 Task: Find connections with filter location Cheshunt with filter topic #leanstartupswith filter profile language English with filter current company LifeCell International Pvt.Ltd with filter school International Management Institute - IMI with filter industry IT System Design Services with filter service category Computer Networking with filter keywords title Mover
Action: Mouse moved to (551, 72)
Screenshot: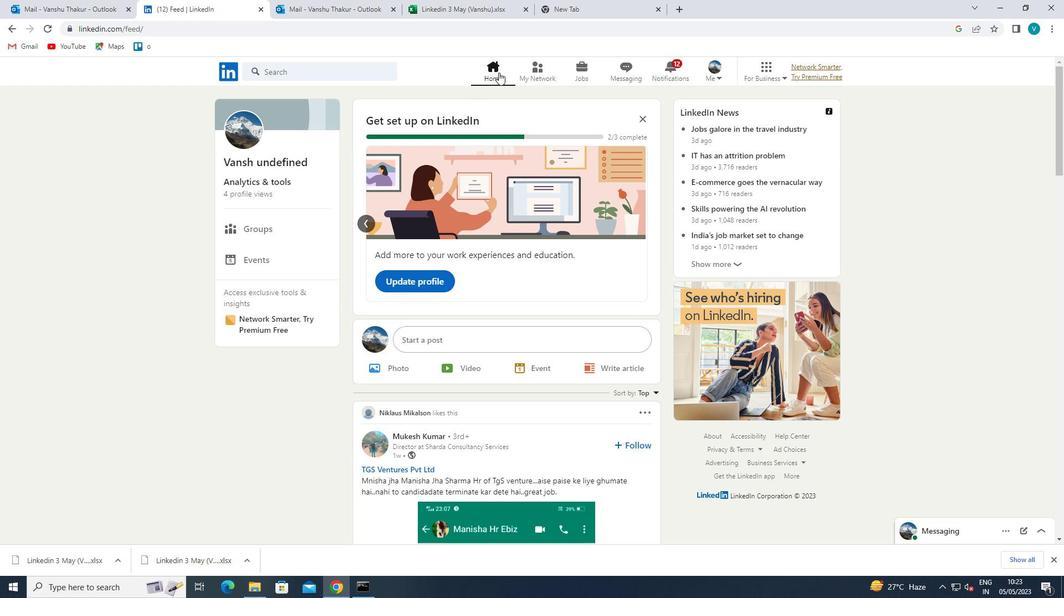 
Action: Mouse pressed left at (551, 72)
Screenshot: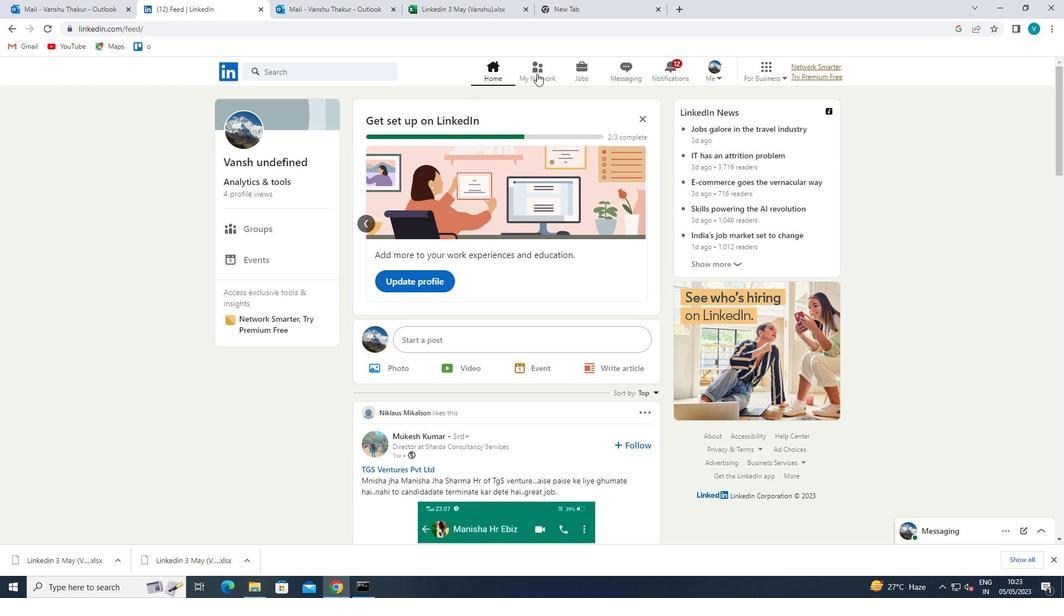 
Action: Mouse moved to (323, 131)
Screenshot: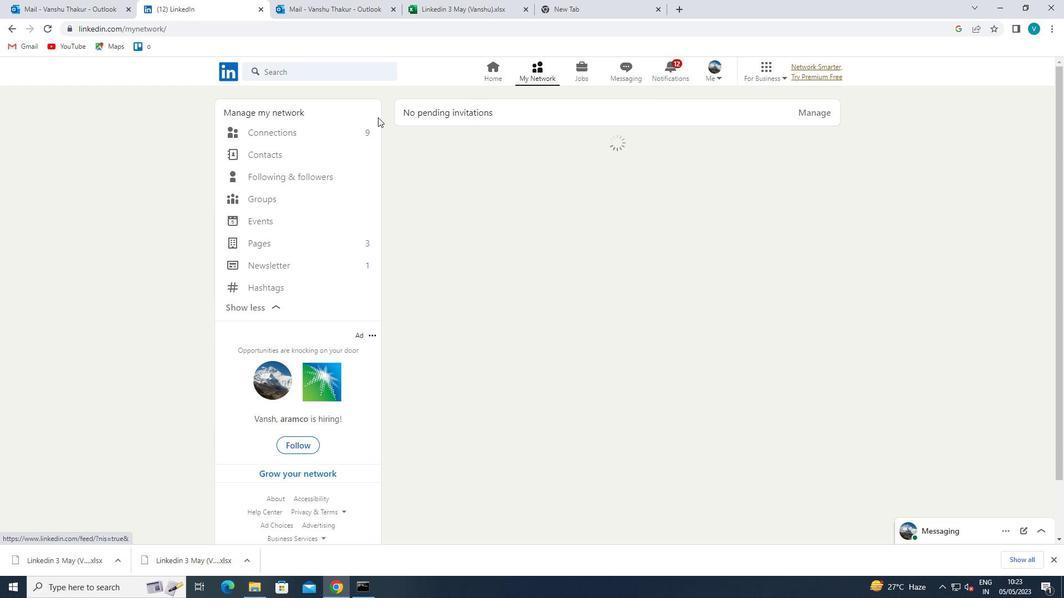 
Action: Mouse pressed left at (323, 131)
Screenshot: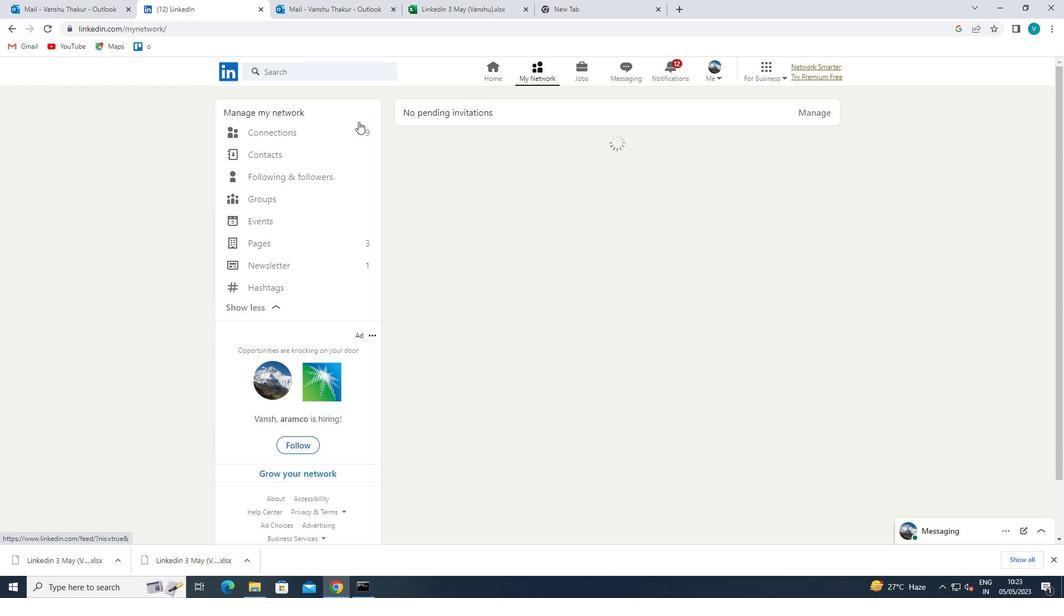 
Action: Mouse moved to (603, 134)
Screenshot: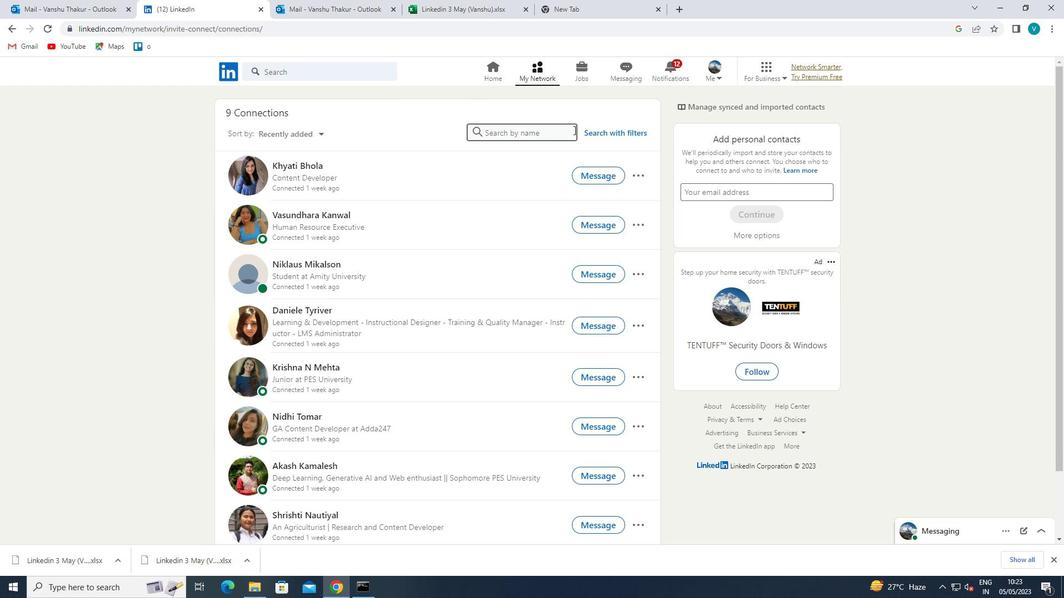 
Action: Mouse pressed left at (603, 134)
Screenshot: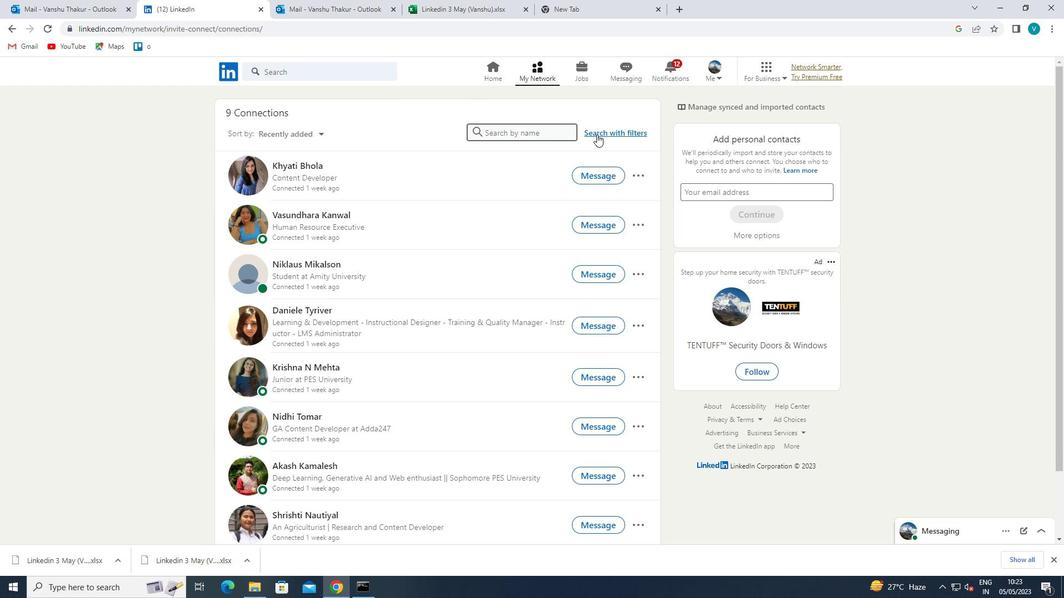 
Action: Mouse moved to (537, 103)
Screenshot: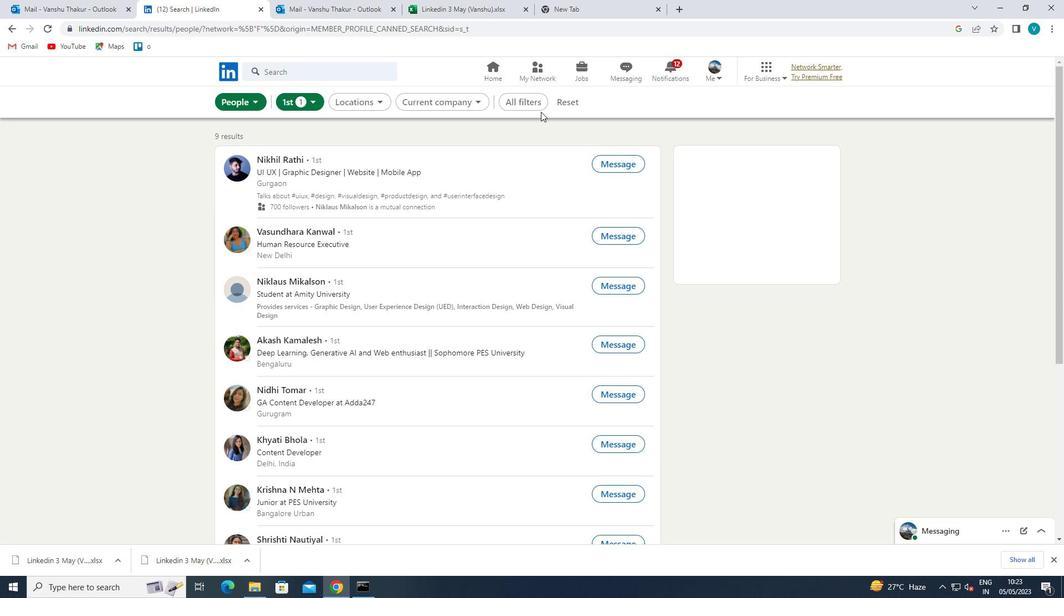 
Action: Mouse pressed left at (537, 103)
Screenshot: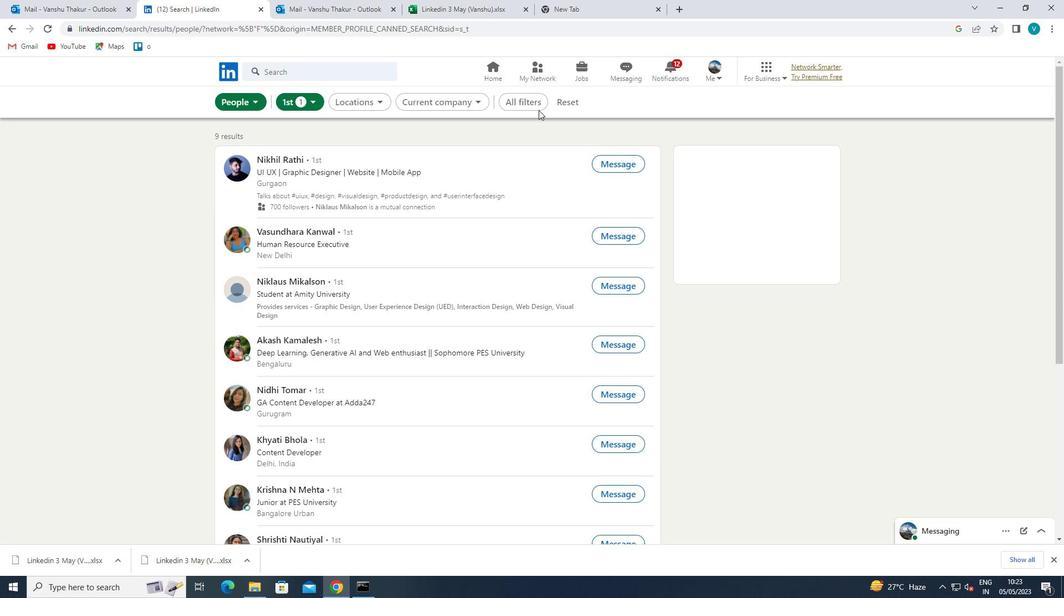 
Action: Mouse moved to (902, 231)
Screenshot: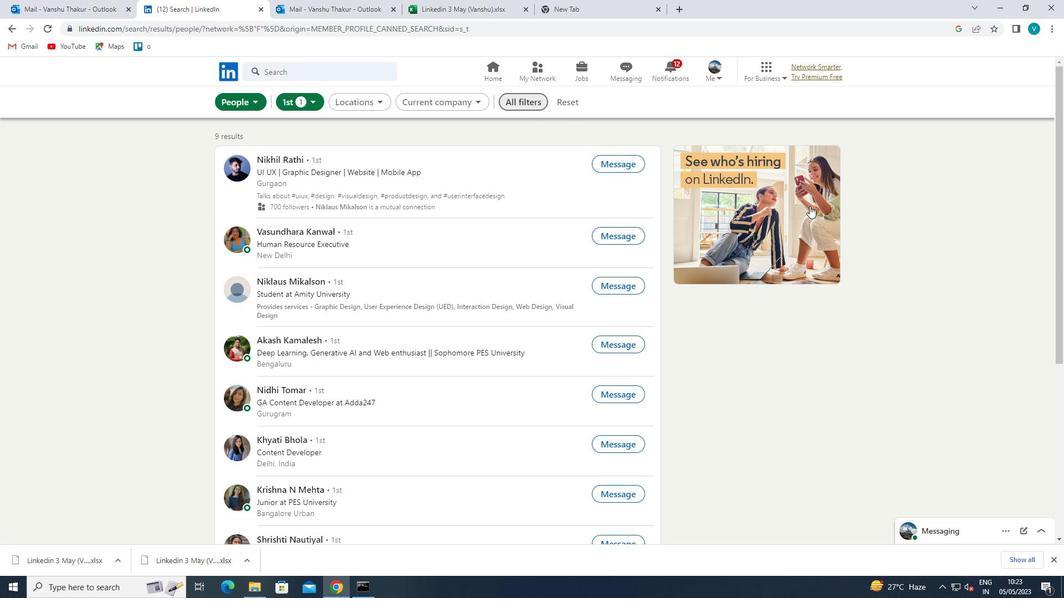 
Action: Mouse scrolled (902, 231) with delta (0, 0)
Screenshot: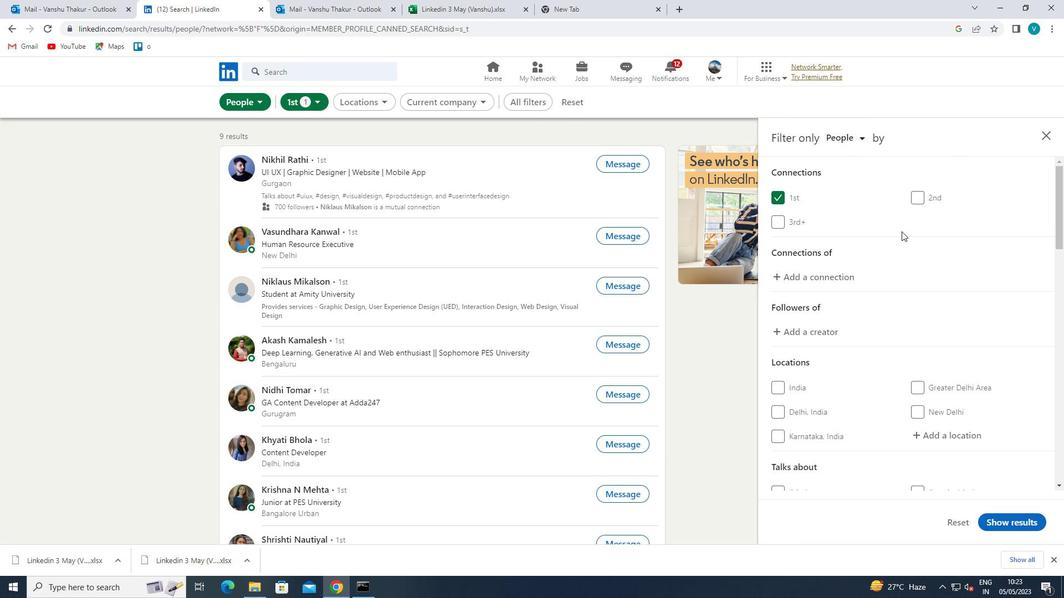
Action: Mouse scrolled (902, 231) with delta (0, 0)
Screenshot: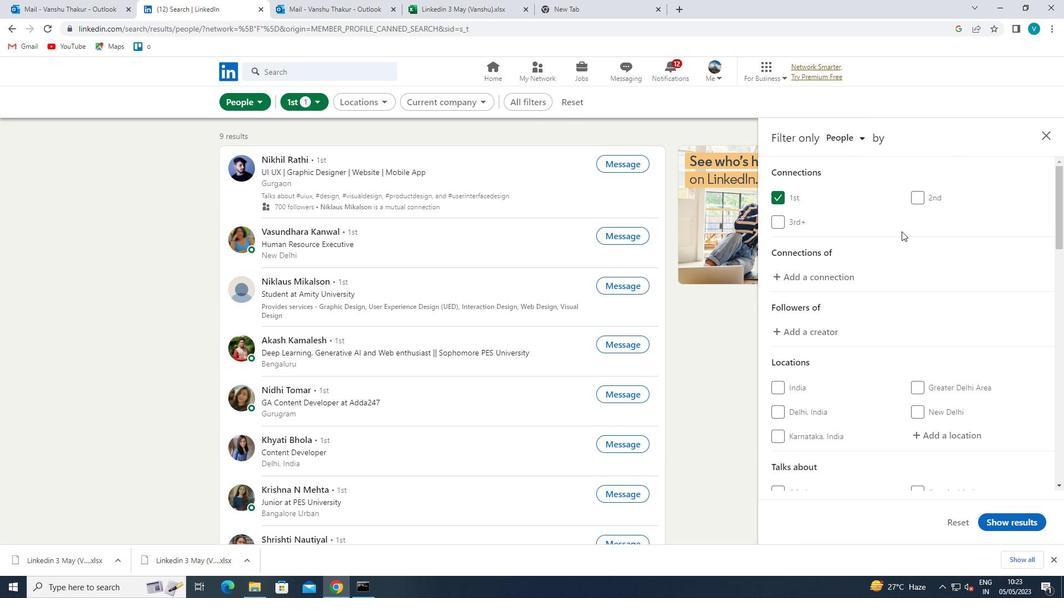 
Action: Mouse scrolled (902, 231) with delta (0, 0)
Screenshot: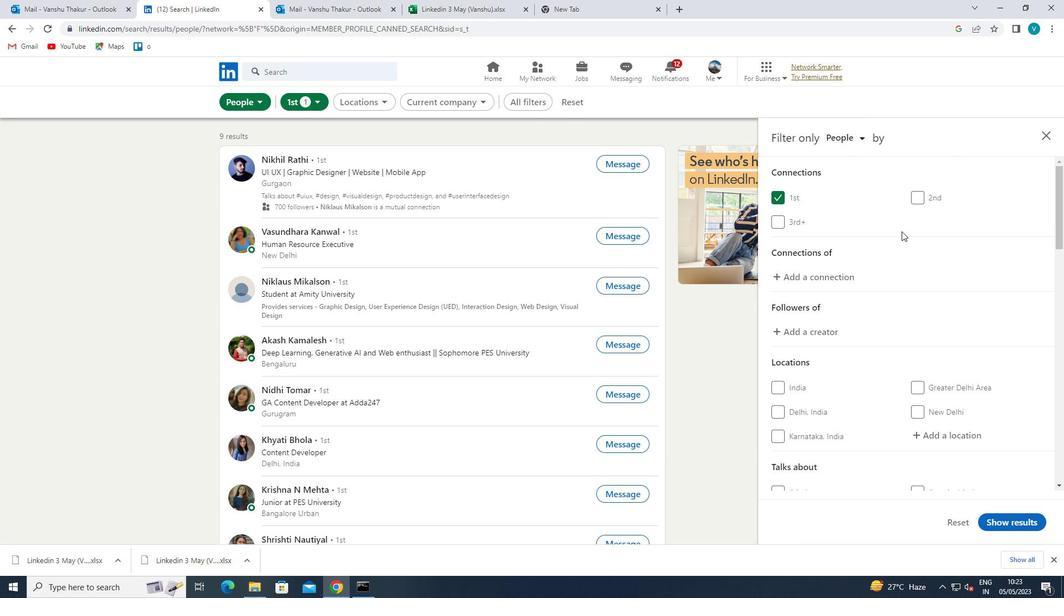 
Action: Mouse moved to (927, 268)
Screenshot: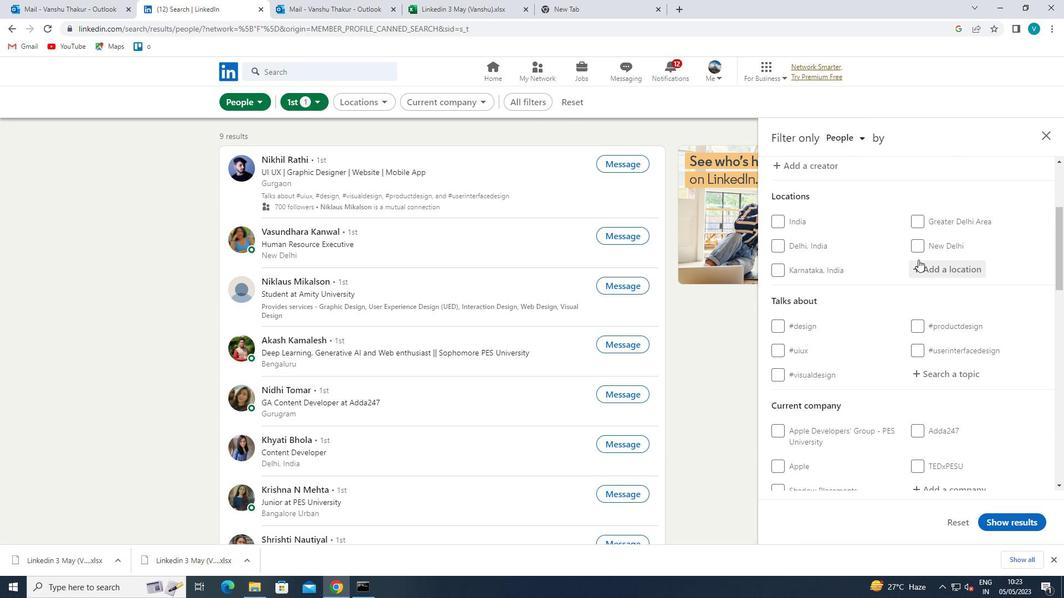 
Action: Mouse pressed left at (927, 268)
Screenshot: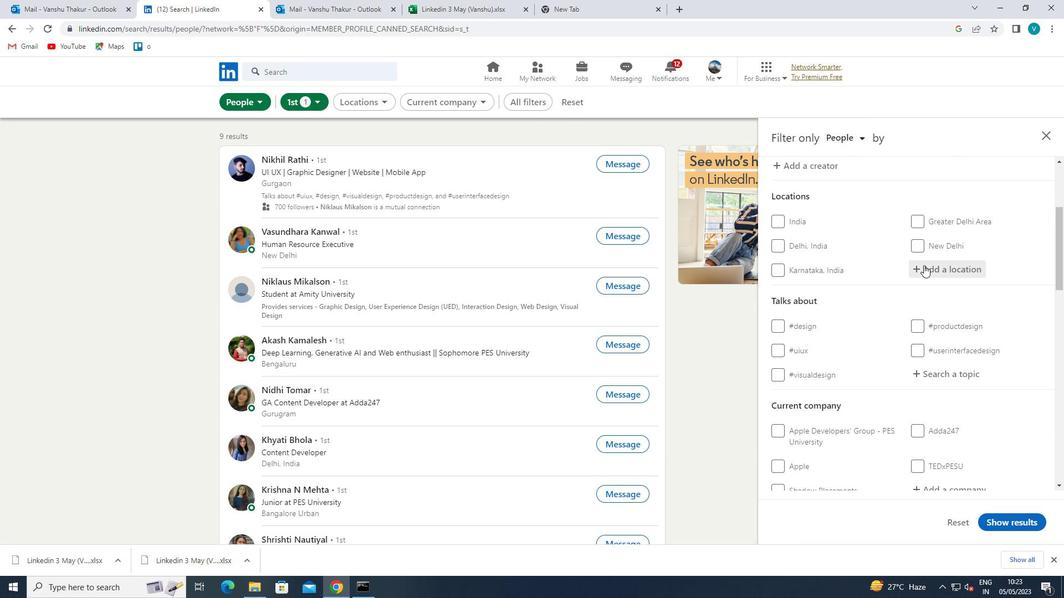 
Action: Key pressed <Key.shift>CHEST<Key.backspace>HUNT
Screenshot: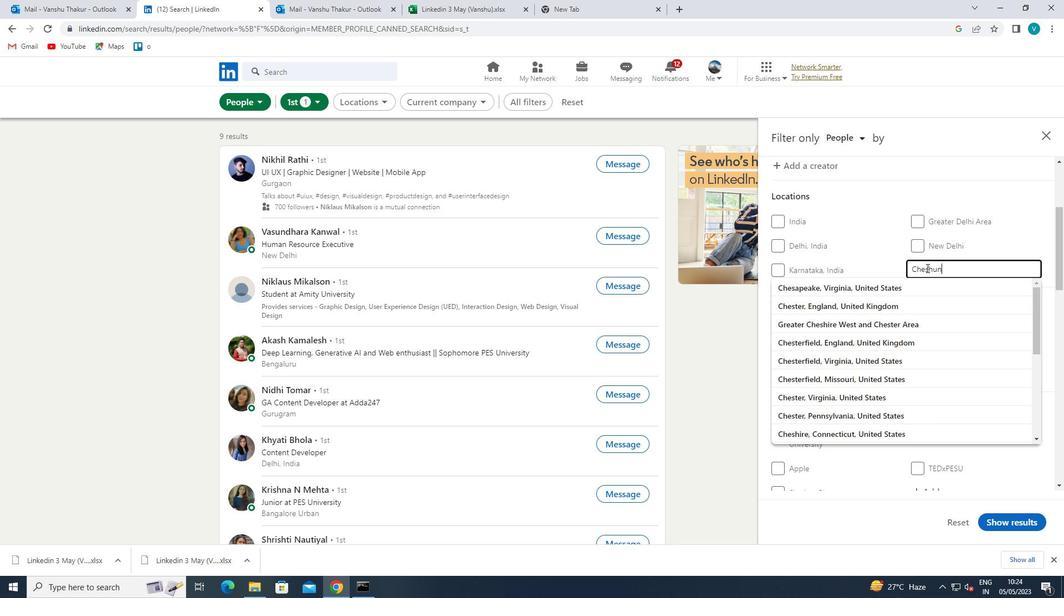 
Action: Mouse moved to (890, 275)
Screenshot: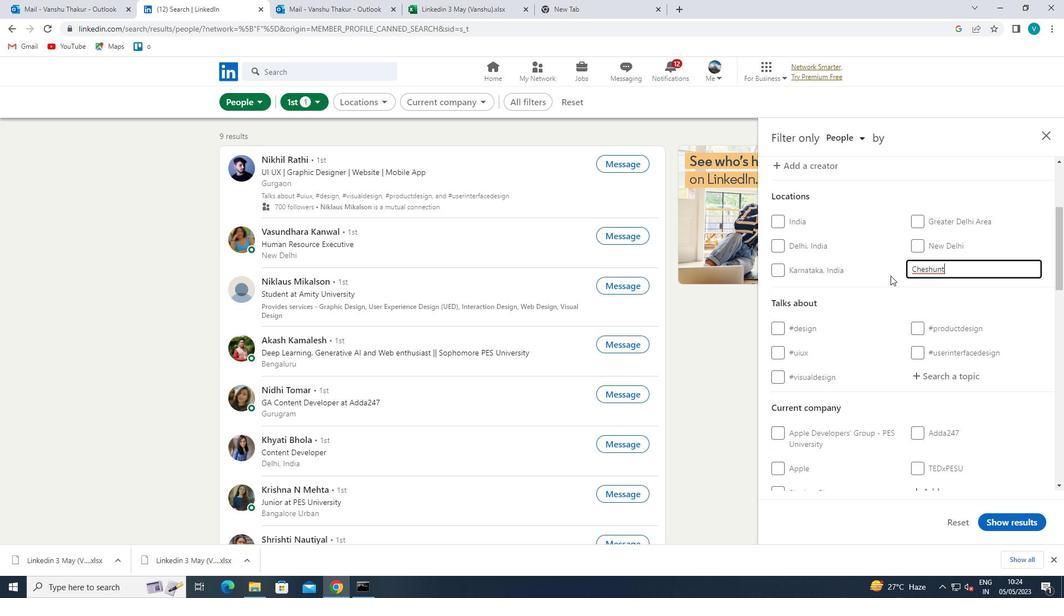 
Action: Mouse pressed left at (890, 275)
Screenshot: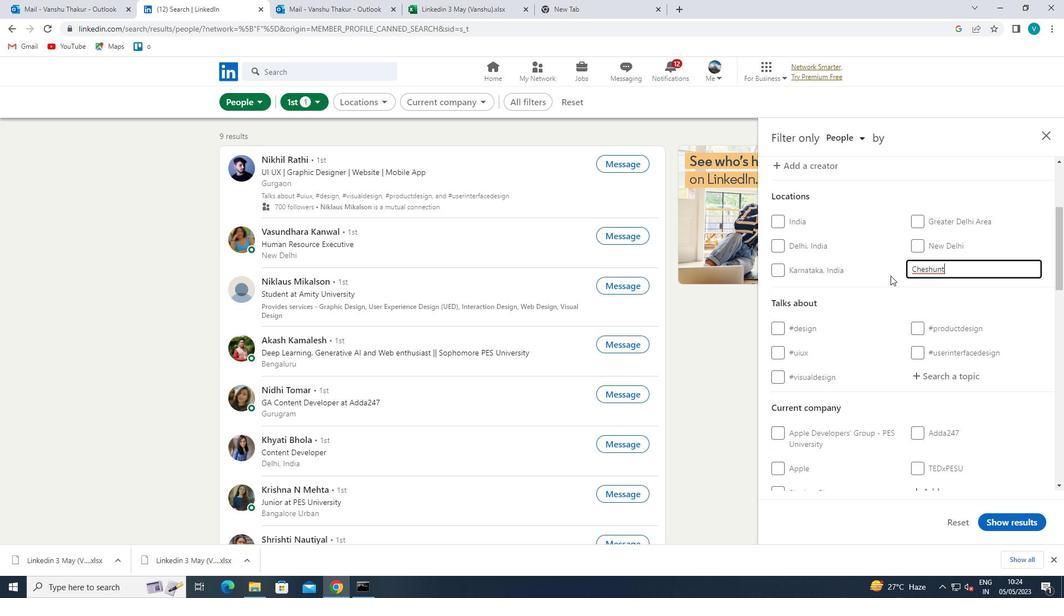 
Action: Mouse moved to (891, 274)
Screenshot: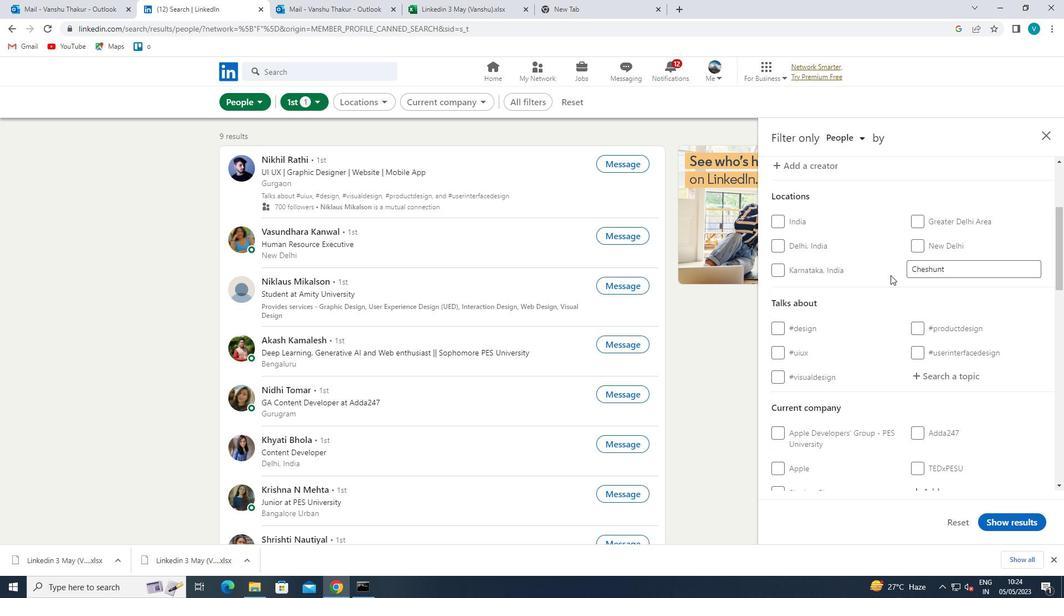 
Action: Mouse scrolled (891, 274) with delta (0, 0)
Screenshot: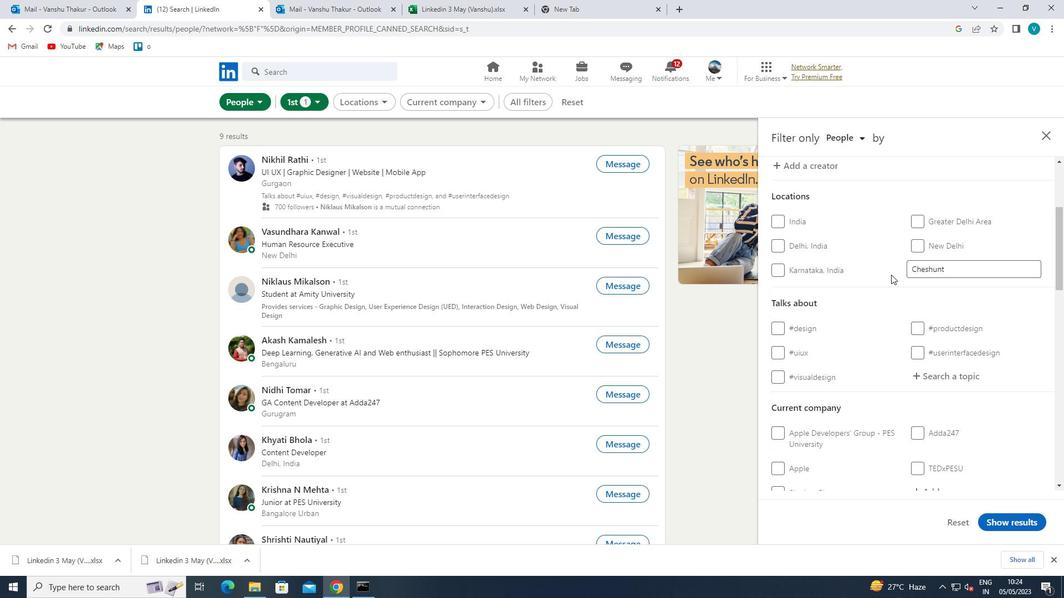 
Action: Mouse scrolled (891, 274) with delta (0, 0)
Screenshot: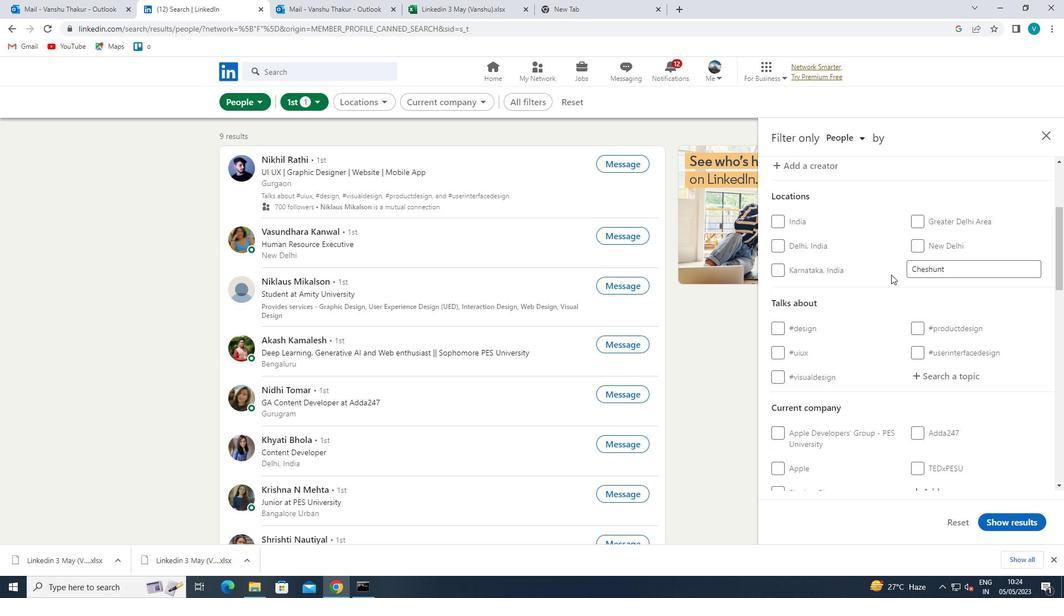 
Action: Mouse moved to (937, 268)
Screenshot: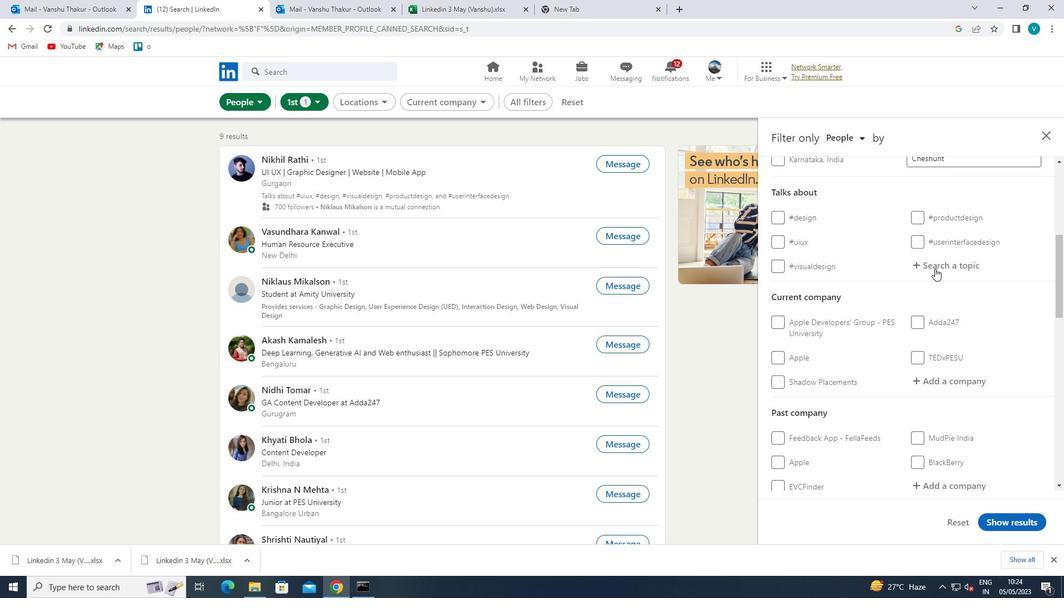 
Action: Mouse pressed left at (937, 268)
Screenshot: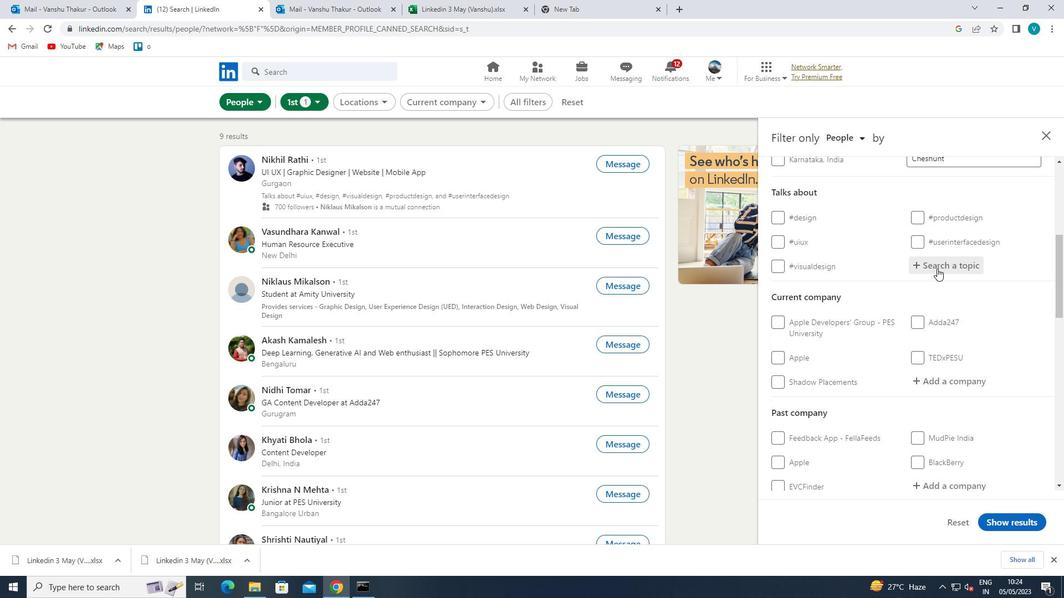 
Action: Key pressed LERA<Key.backspace><Key.backspace>ARNSTARTUPS
Screenshot: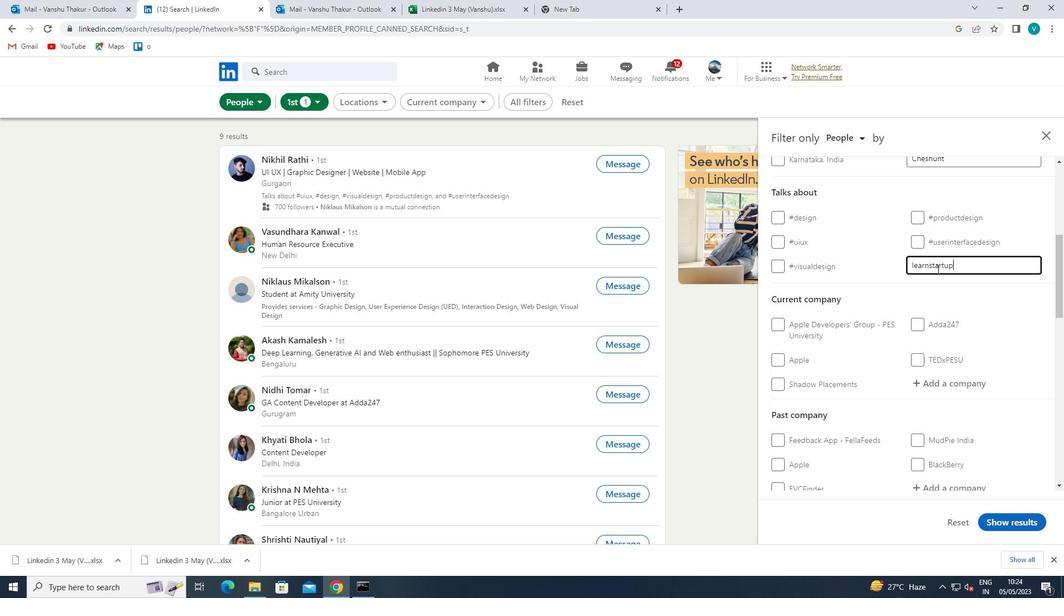 
Action: Mouse moved to (924, 275)
Screenshot: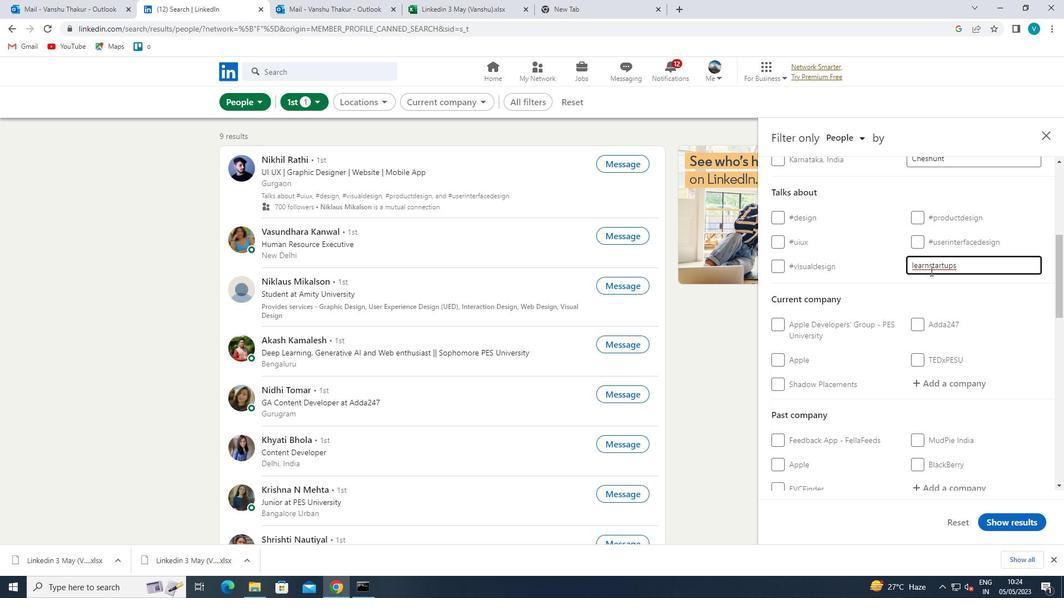 
Action: Mouse pressed left at (924, 275)
Screenshot: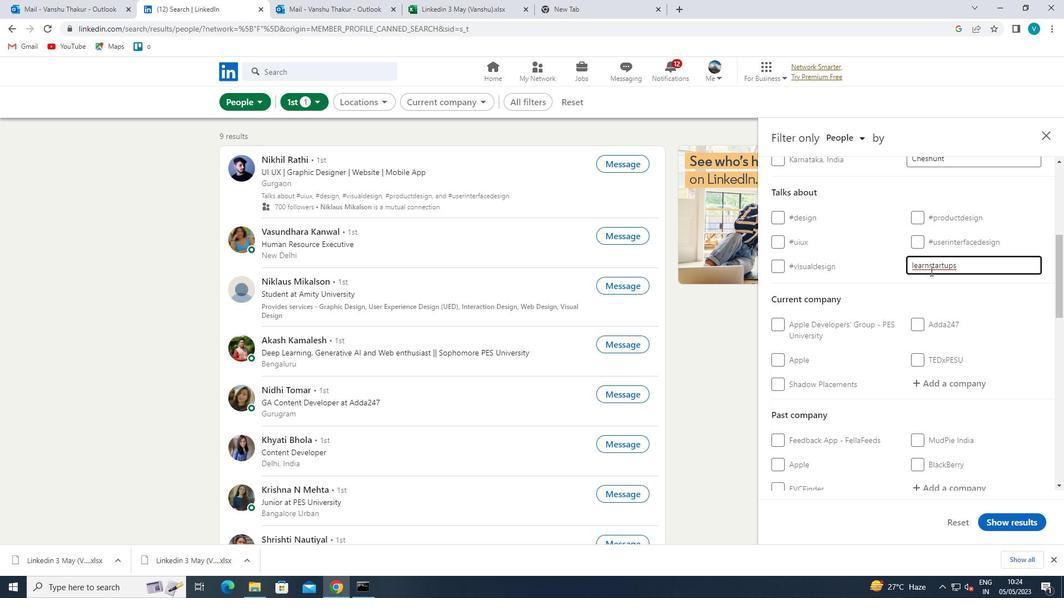 
Action: Mouse scrolled (924, 274) with delta (0, 0)
Screenshot: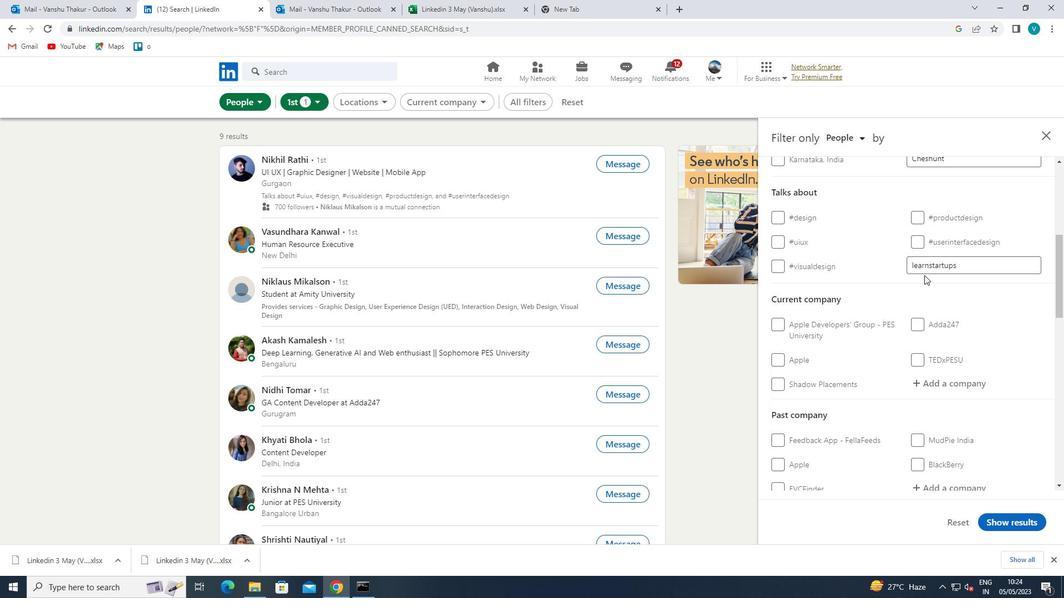 
Action: Mouse scrolled (924, 274) with delta (0, 0)
Screenshot: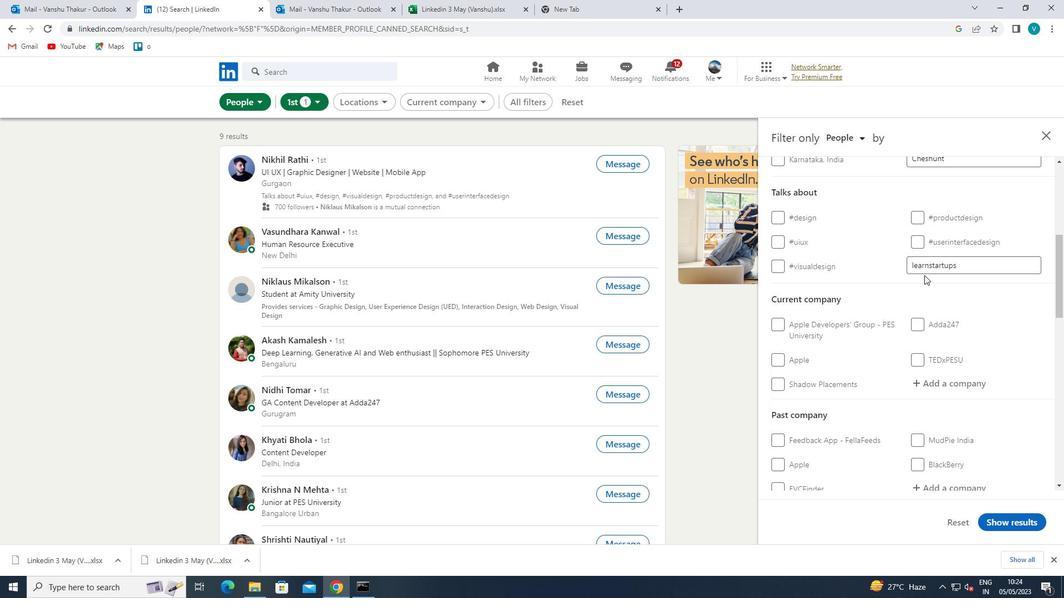 
Action: Mouse scrolled (924, 274) with delta (0, 0)
Screenshot: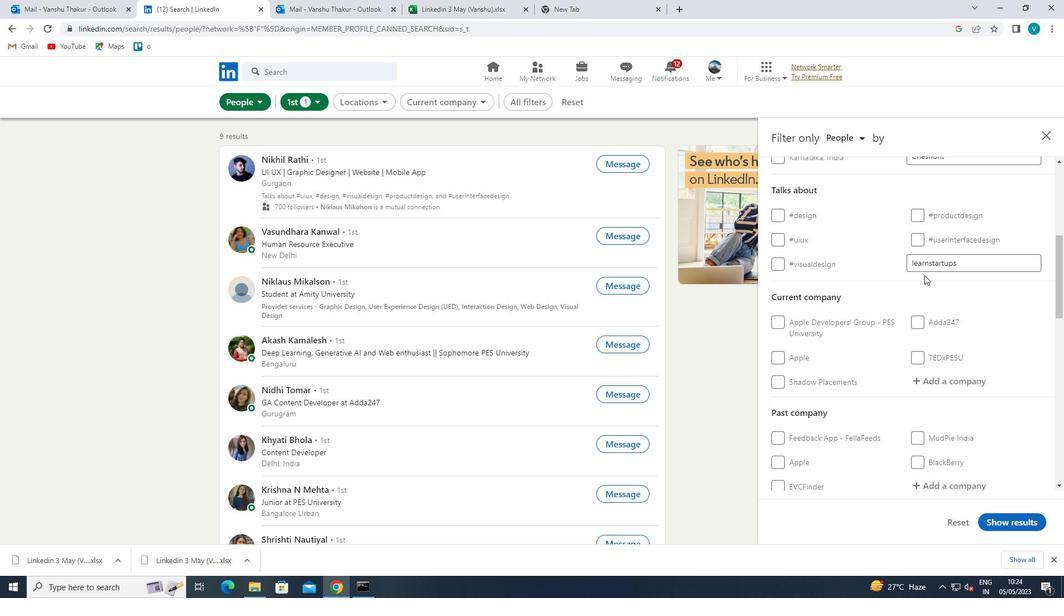 
Action: Mouse scrolled (924, 274) with delta (0, 0)
Screenshot: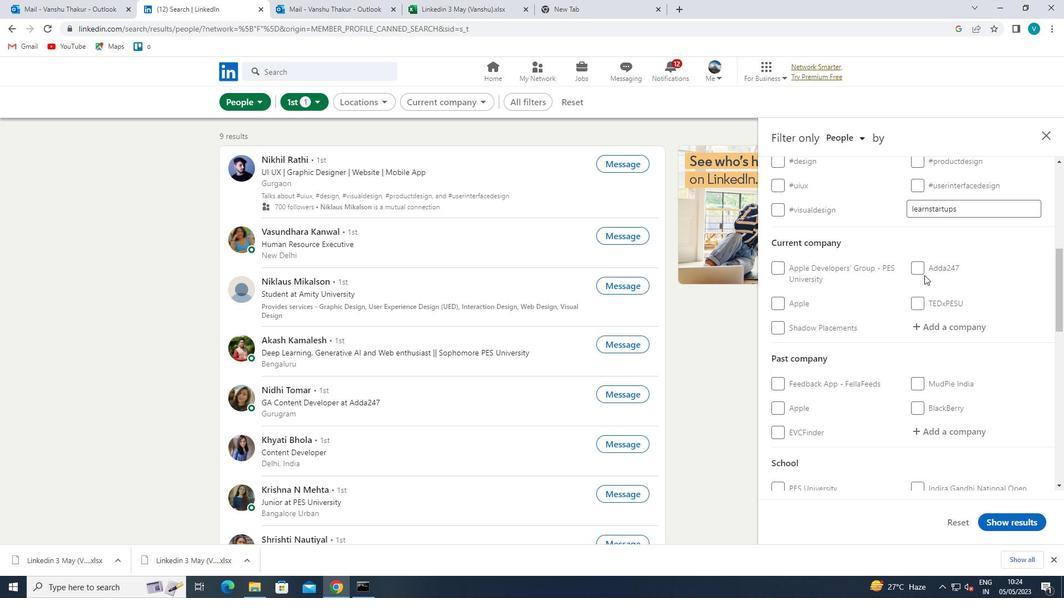 
Action: Mouse scrolled (924, 274) with delta (0, 0)
Screenshot: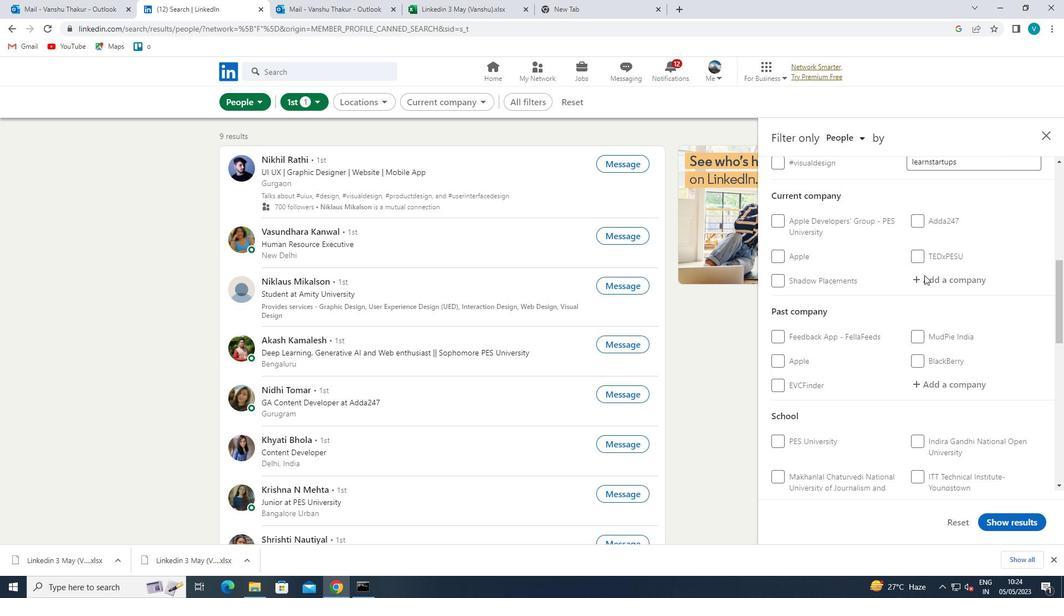 
Action: Mouse moved to (889, 322)
Screenshot: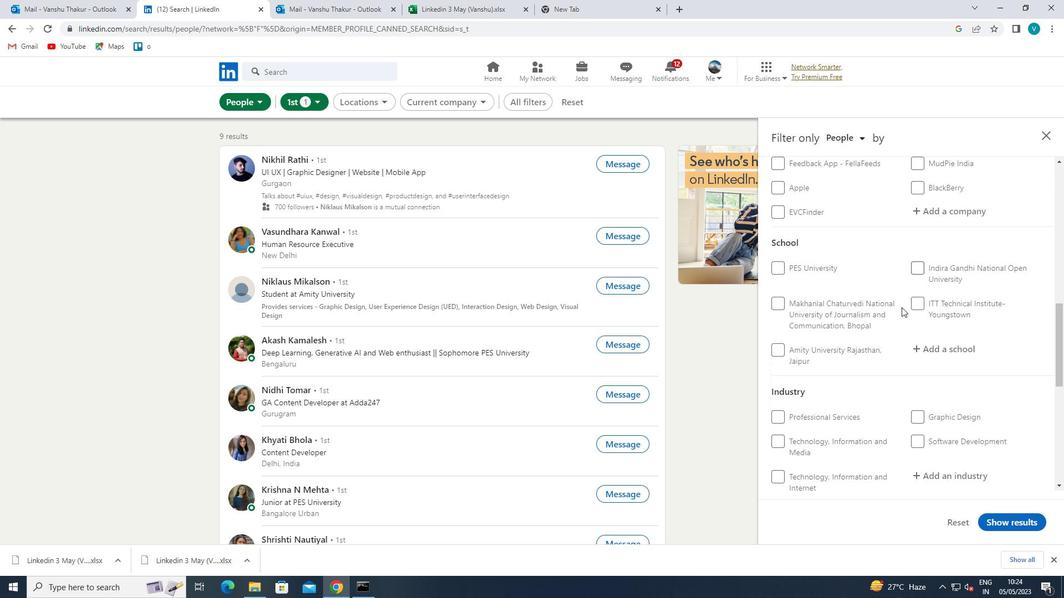 
Action: Mouse scrolled (889, 321) with delta (0, 0)
Screenshot: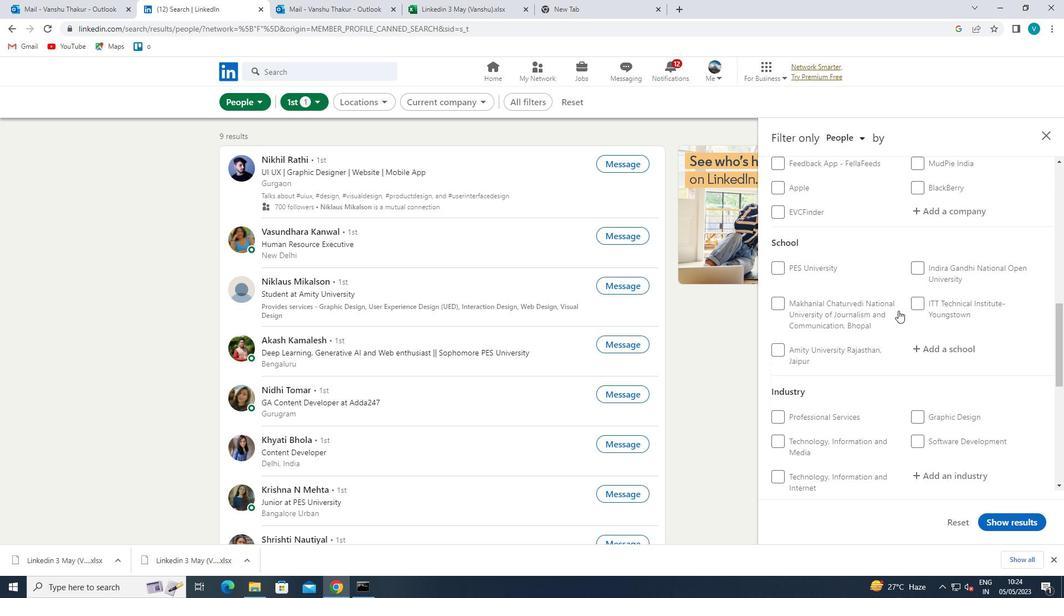 
Action: Mouse moved to (889, 322)
Screenshot: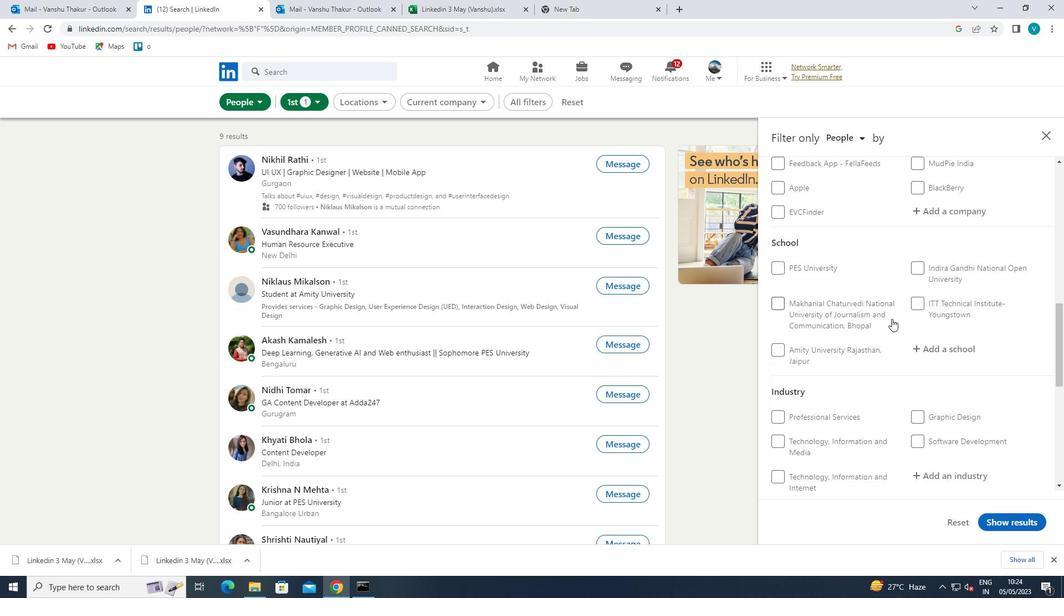
Action: Mouse scrolled (889, 322) with delta (0, 0)
Screenshot: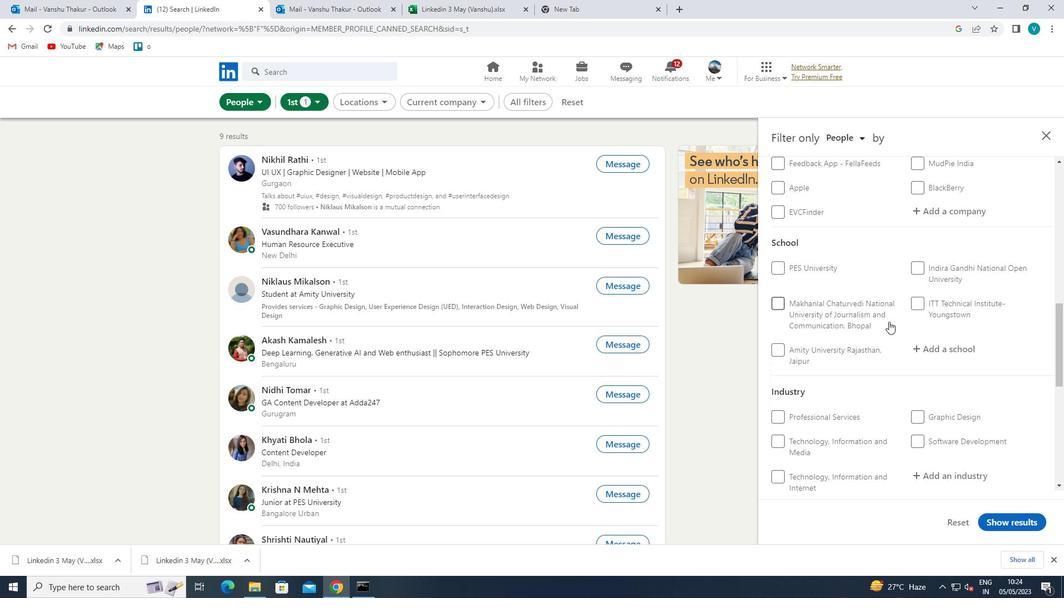 
Action: Mouse scrolled (889, 322) with delta (0, 0)
Screenshot: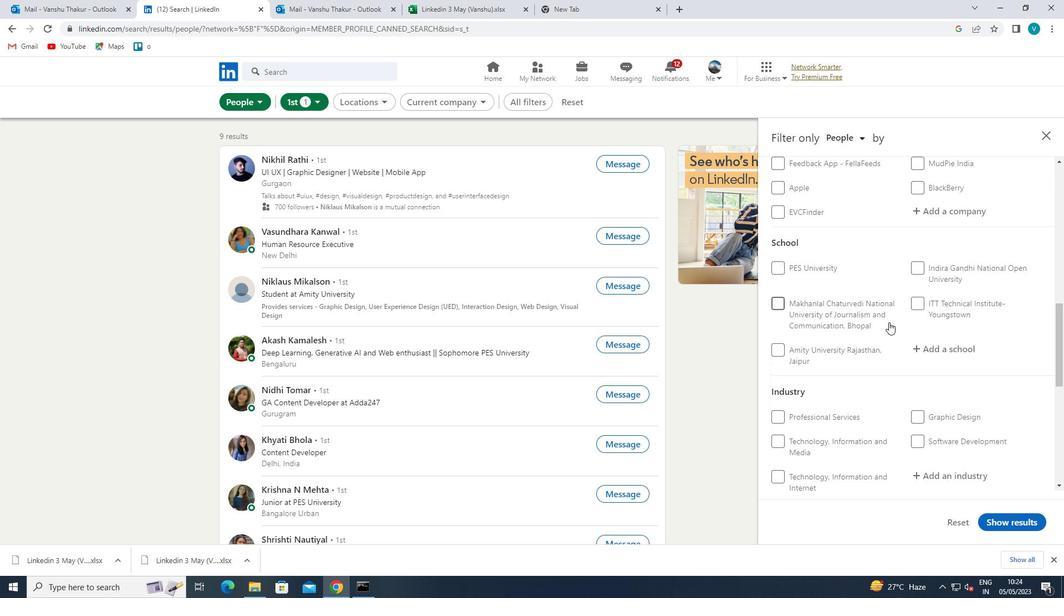 
Action: Mouse moved to (775, 379)
Screenshot: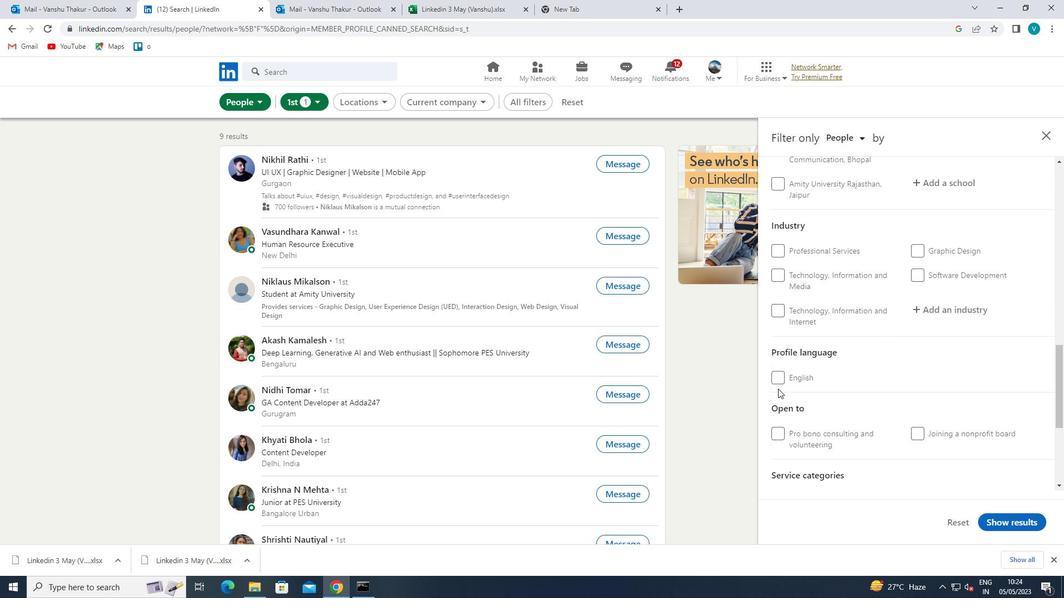 
Action: Mouse pressed left at (775, 379)
Screenshot: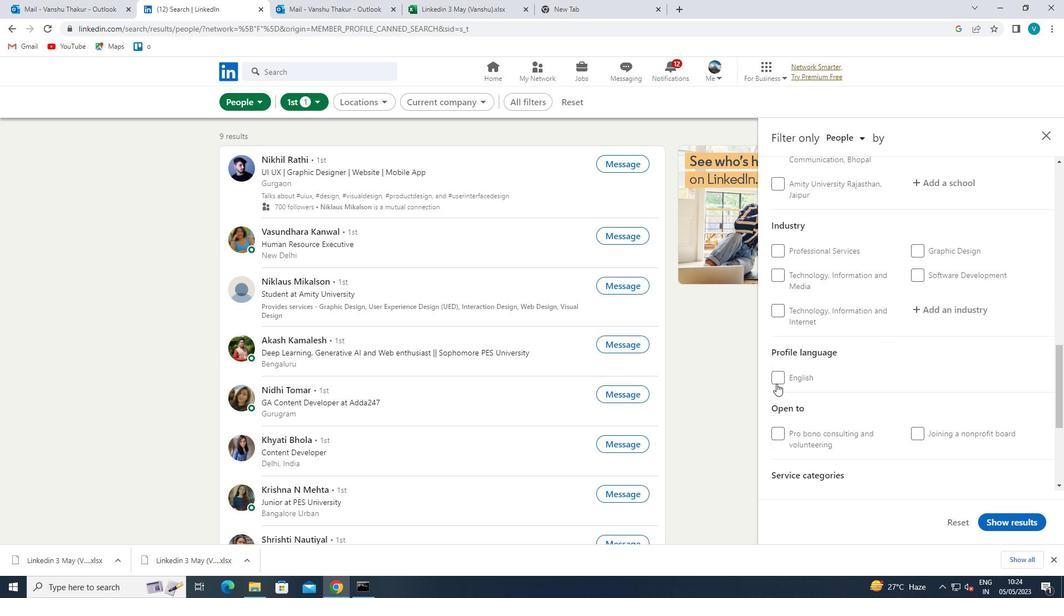 
Action: Mouse moved to (861, 361)
Screenshot: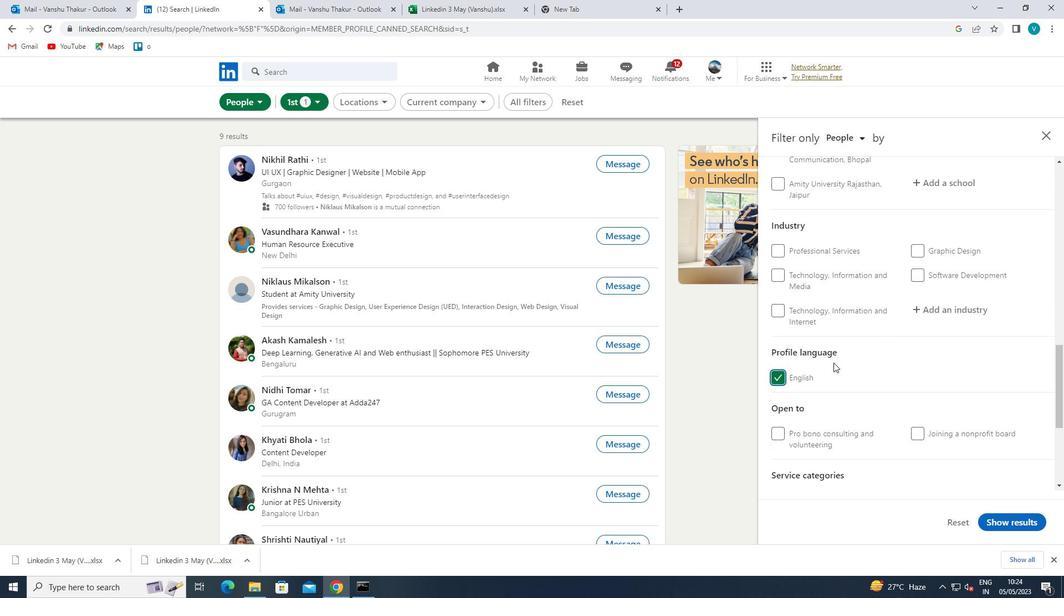 
Action: Mouse scrolled (861, 362) with delta (0, 0)
Screenshot: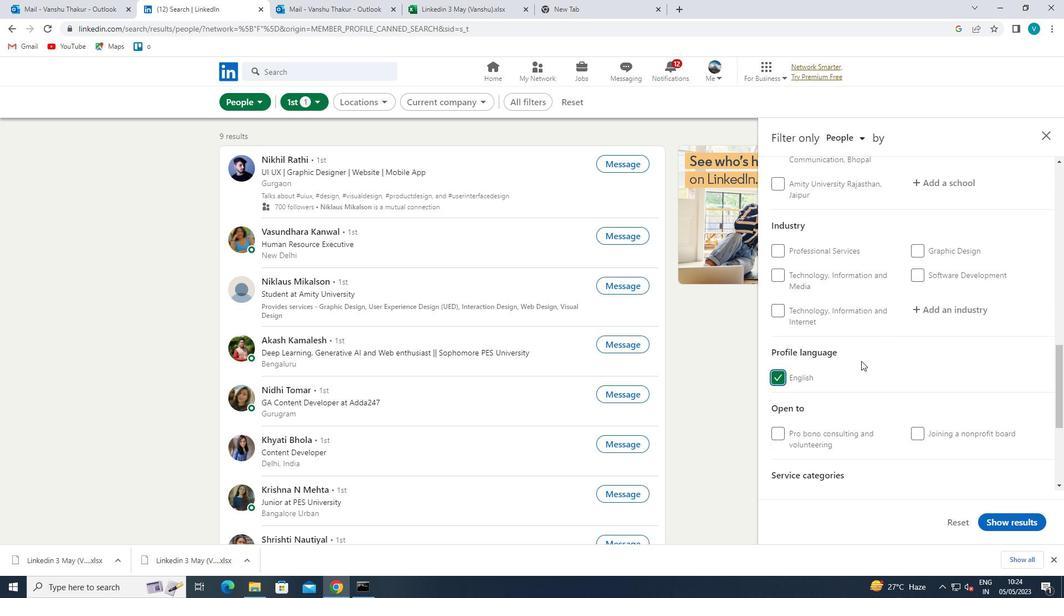 
Action: Mouse moved to (861, 361)
Screenshot: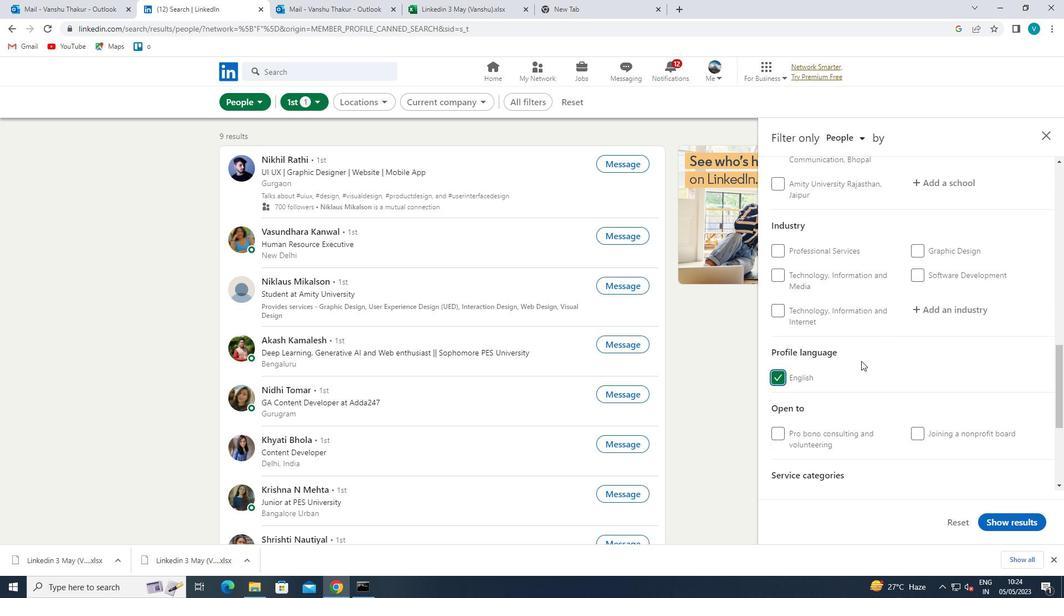 
Action: Mouse scrolled (861, 362) with delta (0, 0)
Screenshot: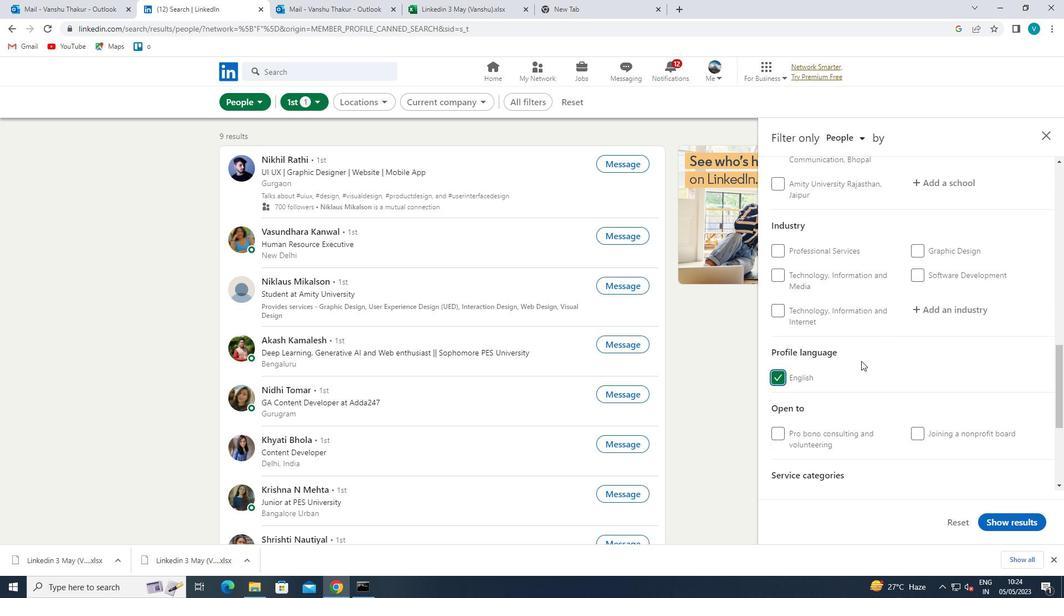 
Action: Mouse scrolled (861, 362) with delta (0, 0)
Screenshot: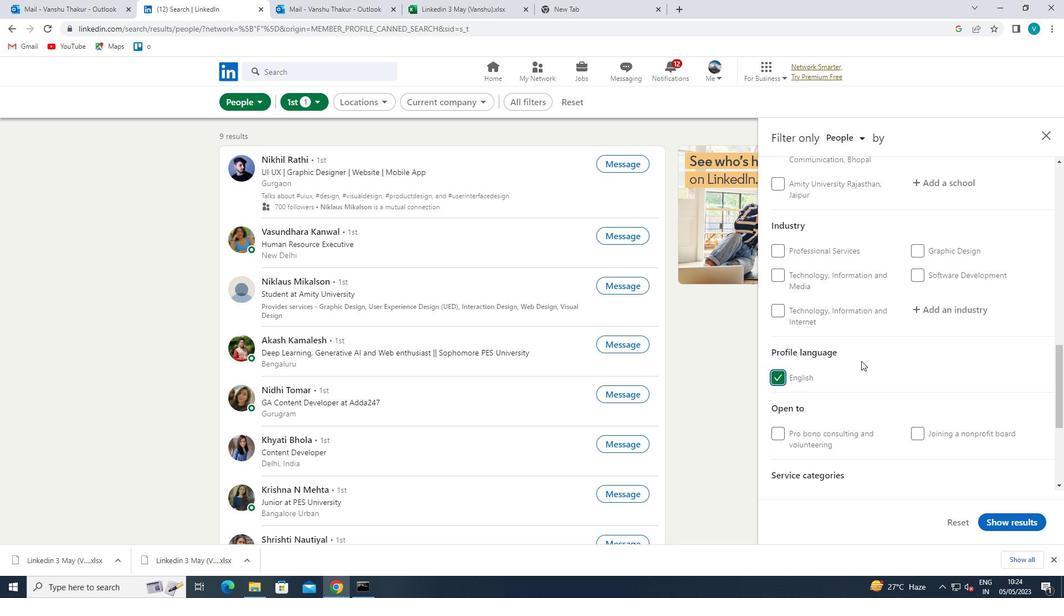 
Action: Mouse scrolled (861, 362) with delta (0, 0)
Screenshot: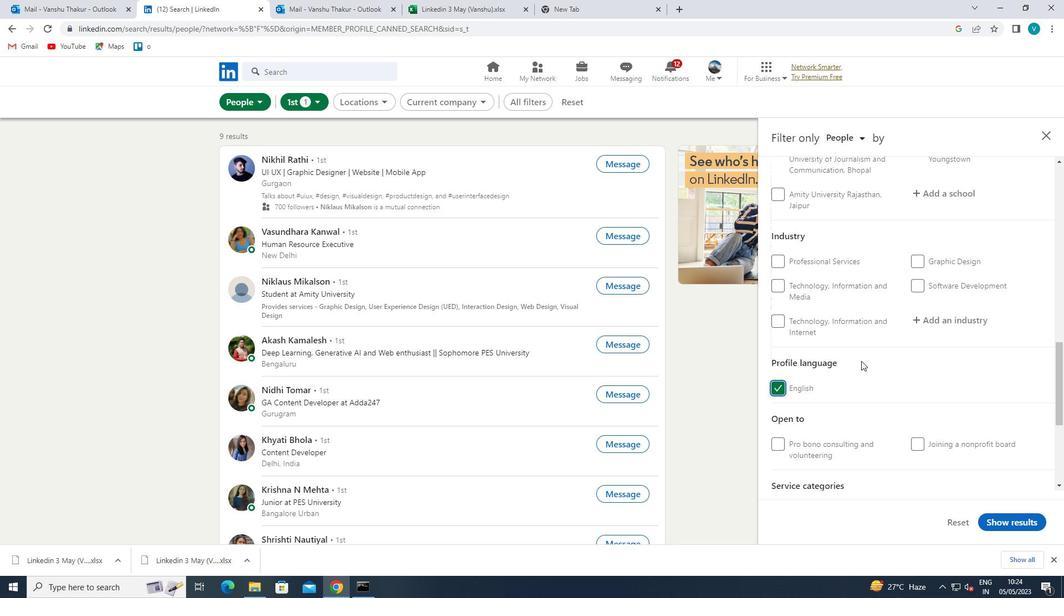 
Action: Mouse scrolled (861, 362) with delta (0, 0)
Screenshot: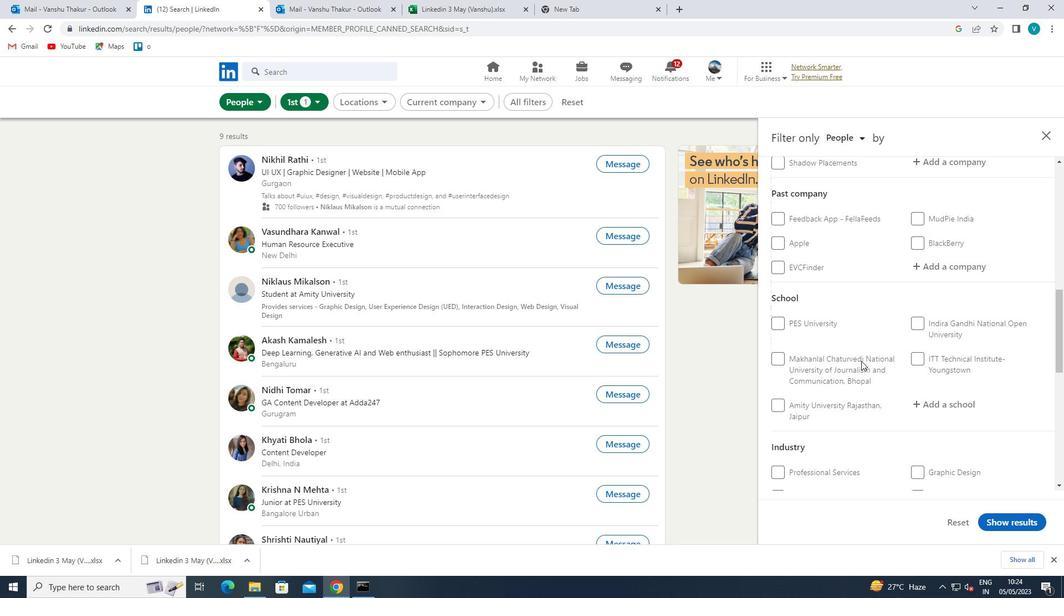 
Action: Mouse scrolled (861, 362) with delta (0, 0)
Screenshot: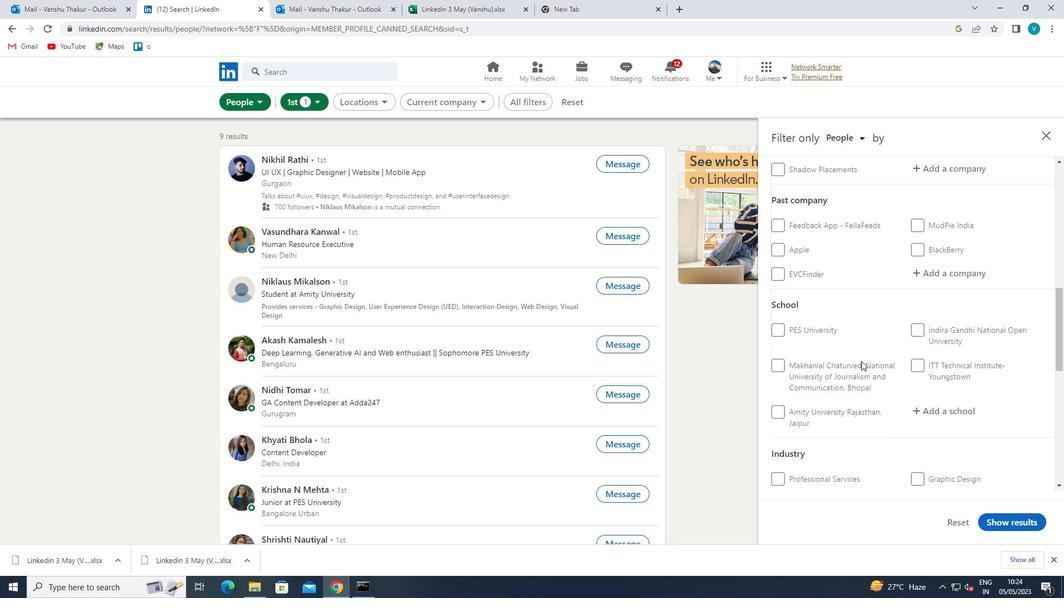 
Action: Mouse scrolled (861, 362) with delta (0, 0)
Screenshot: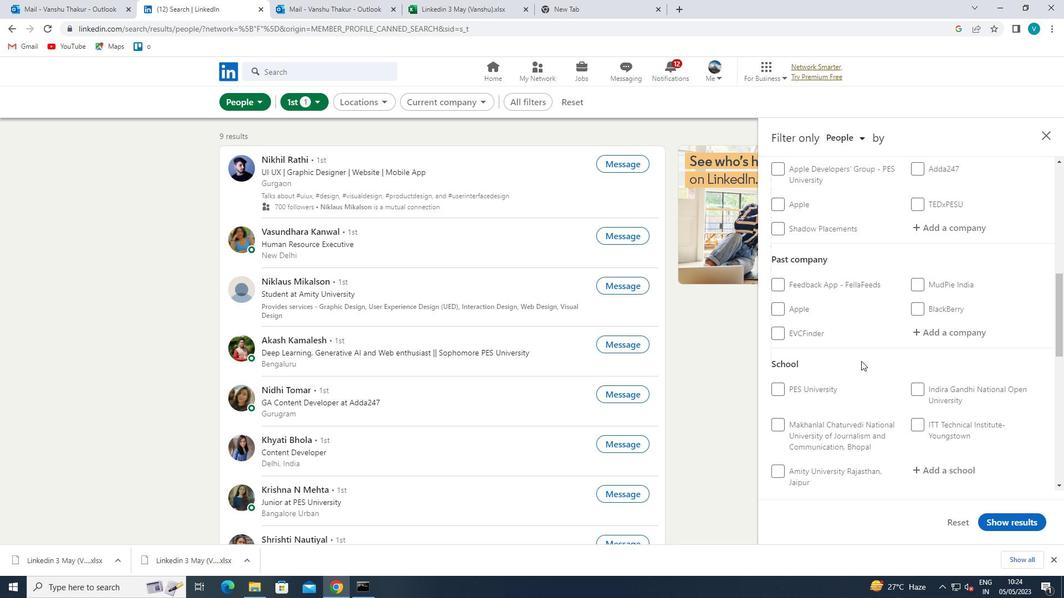 
Action: Mouse moved to (933, 329)
Screenshot: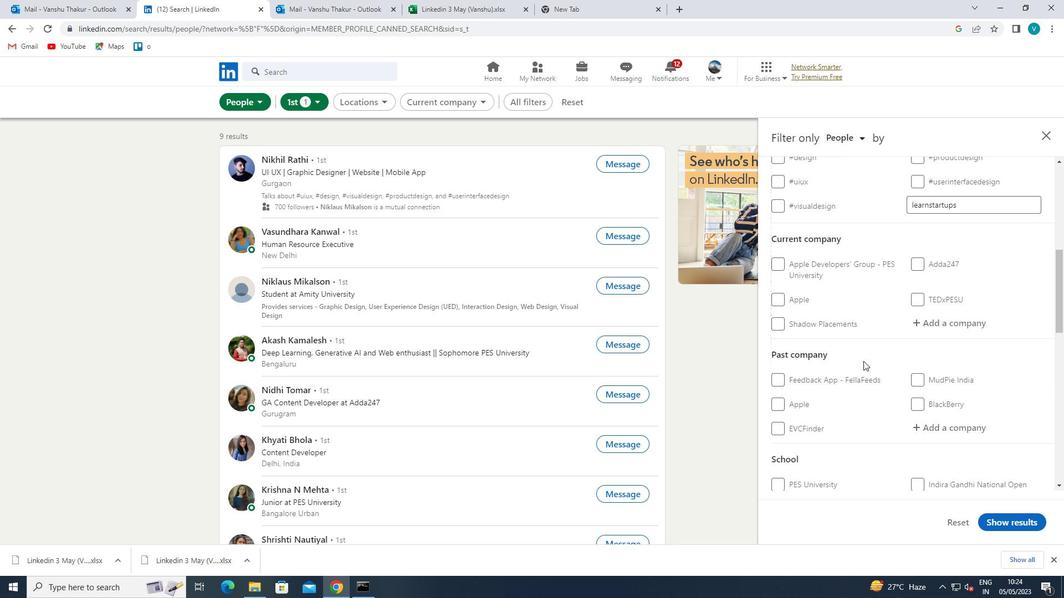 
Action: Mouse pressed left at (933, 329)
Screenshot: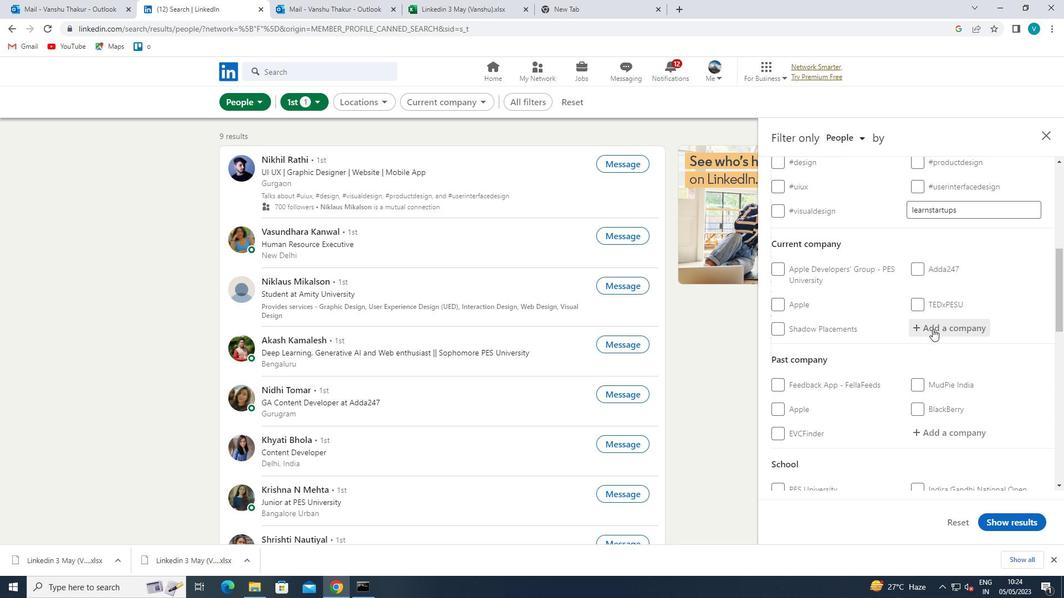 
Action: Key pressed <Key.shift>LIFE<Key.shift>CELL
Screenshot: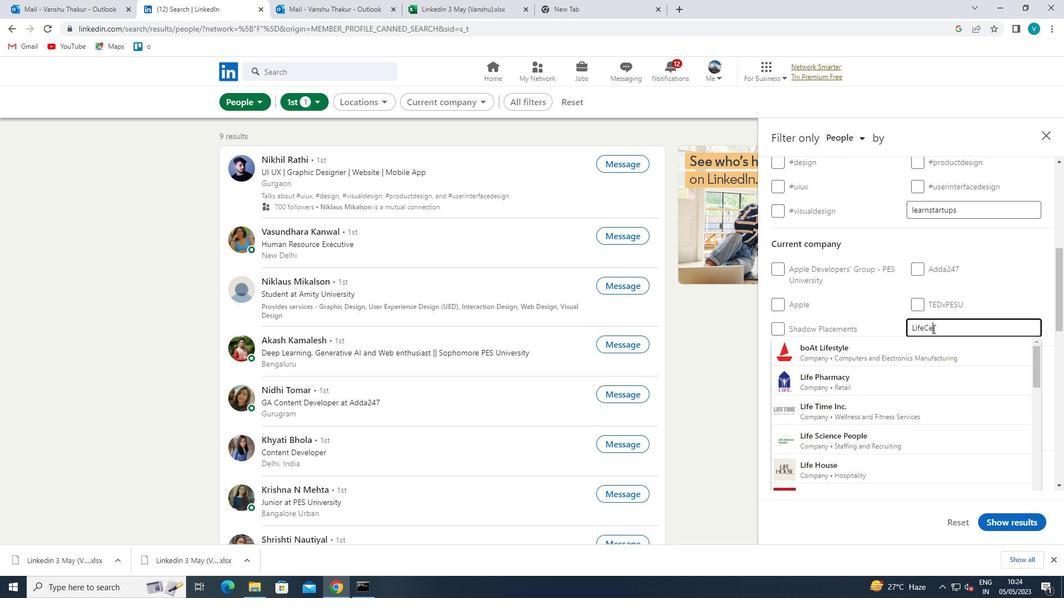 
Action: Mouse moved to (928, 346)
Screenshot: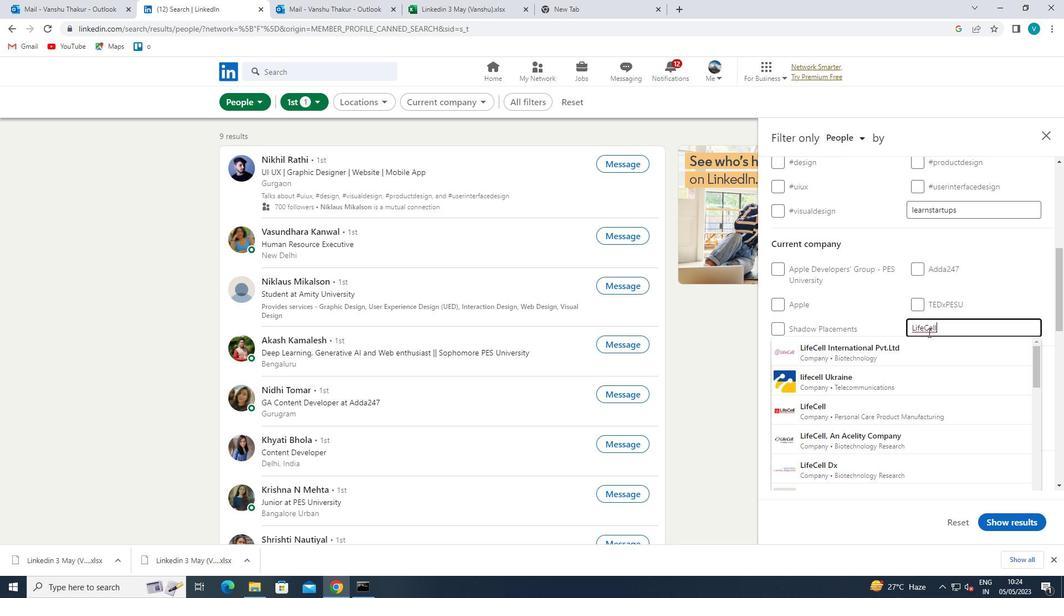 
Action: Mouse pressed left at (928, 346)
Screenshot: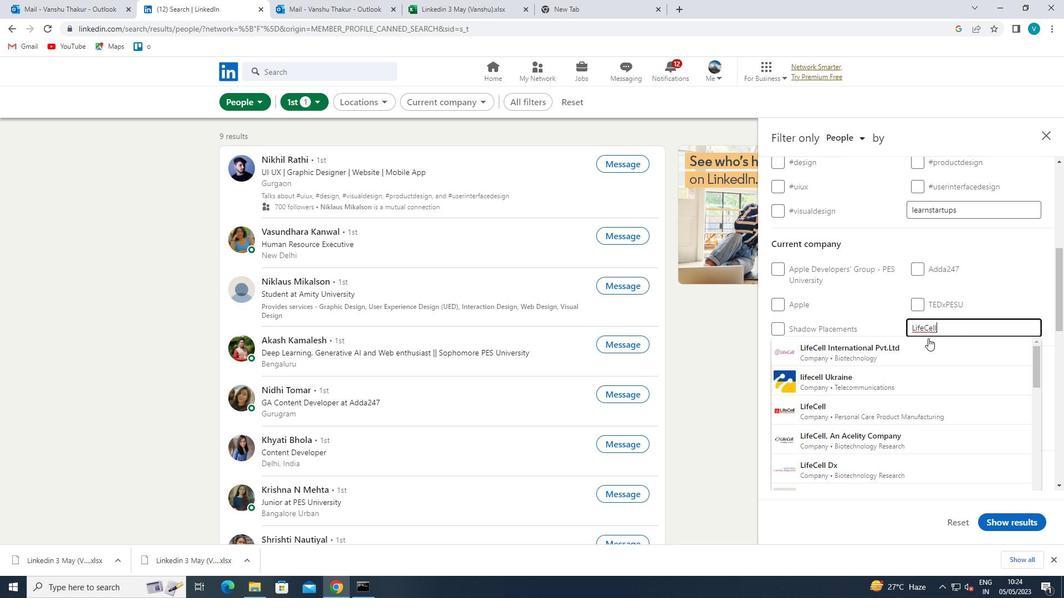 
Action: Mouse scrolled (928, 345) with delta (0, 0)
Screenshot: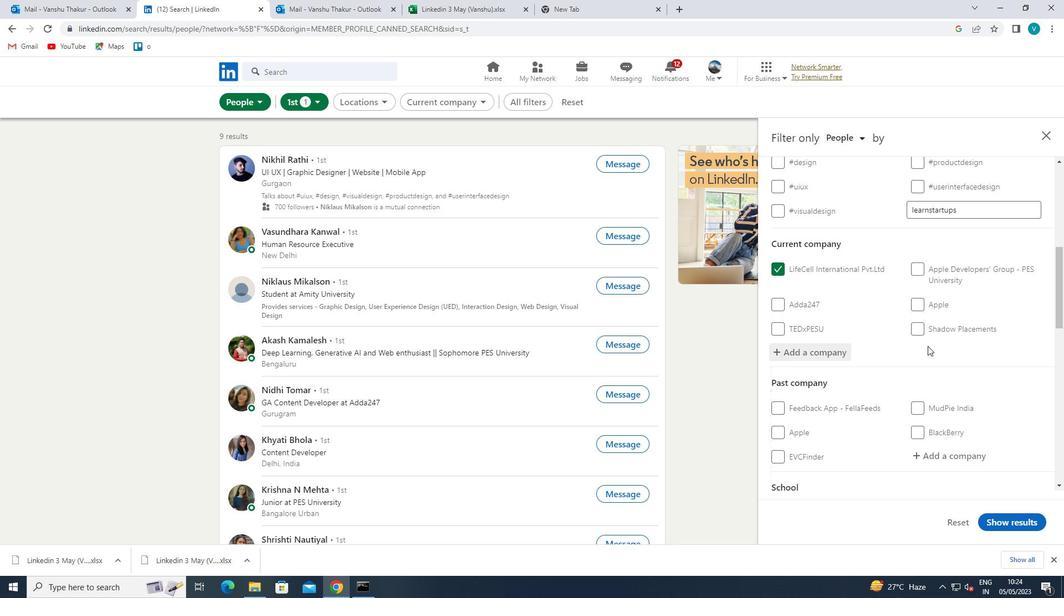 
Action: Mouse scrolled (928, 345) with delta (0, 0)
Screenshot: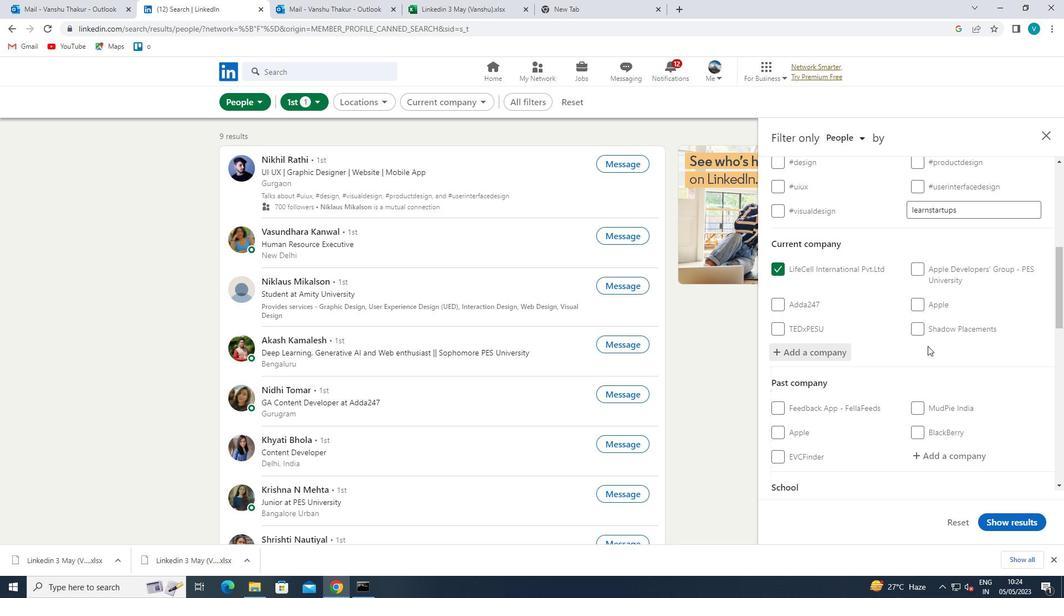 
Action: Mouse scrolled (928, 345) with delta (0, 0)
Screenshot: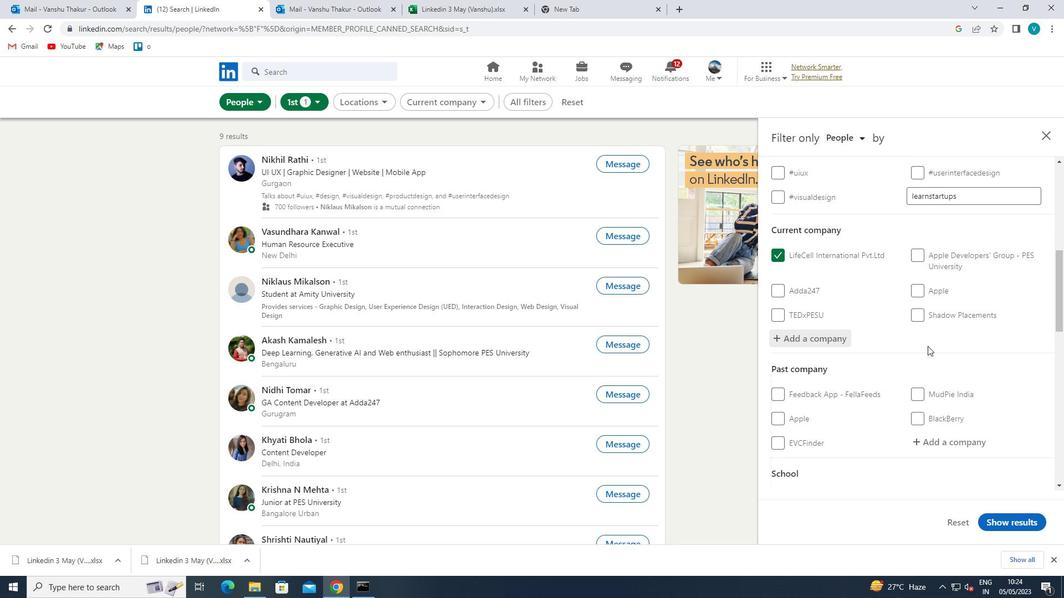 
Action: Mouse scrolled (928, 345) with delta (0, 0)
Screenshot: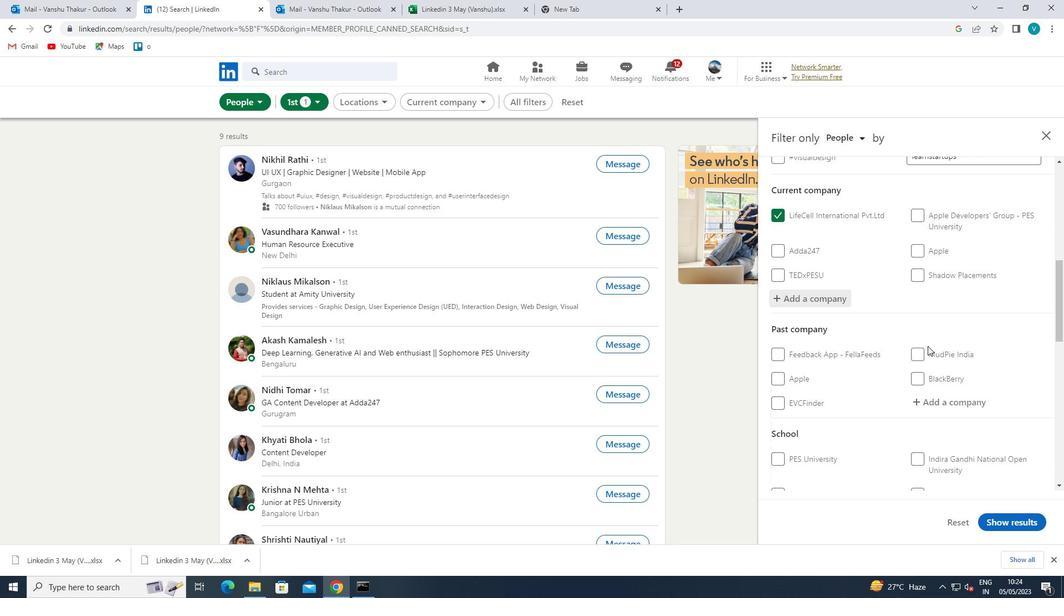 
Action: Mouse scrolled (928, 345) with delta (0, 0)
Screenshot: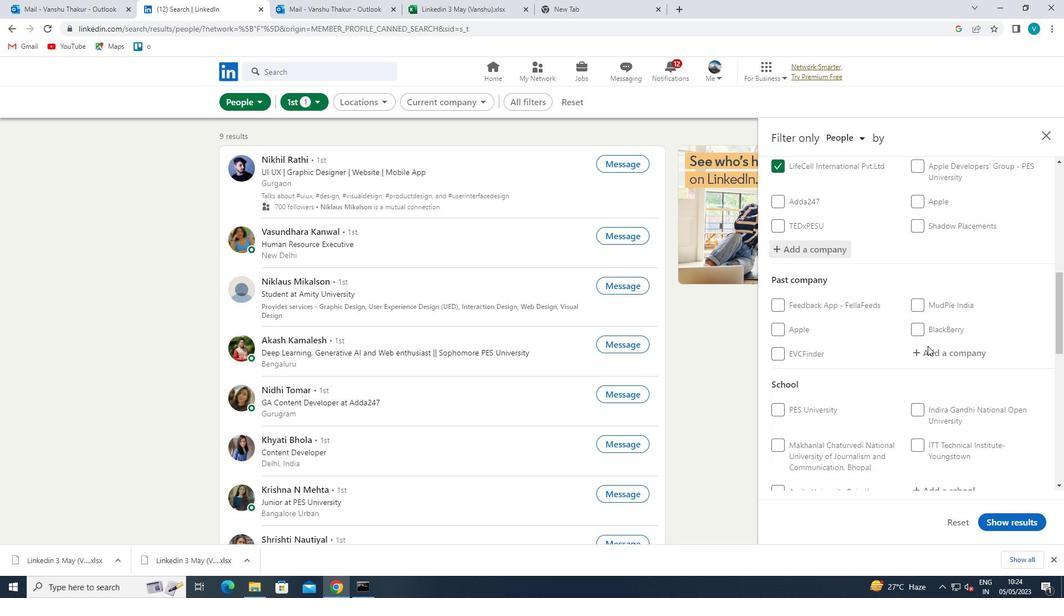 
Action: Mouse moved to (946, 317)
Screenshot: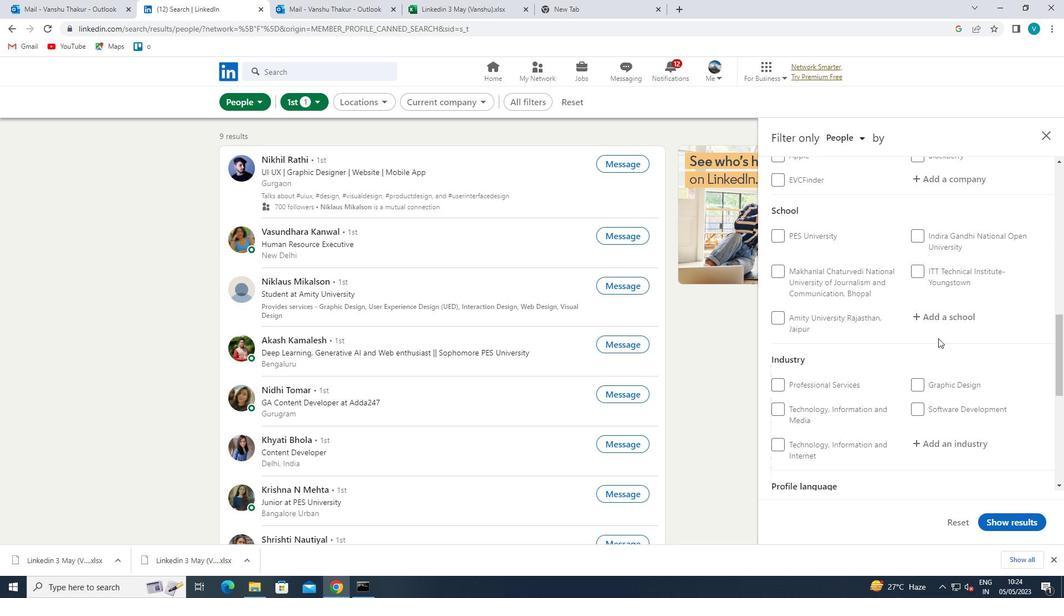 
Action: Mouse pressed left at (946, 317)
Screenshot: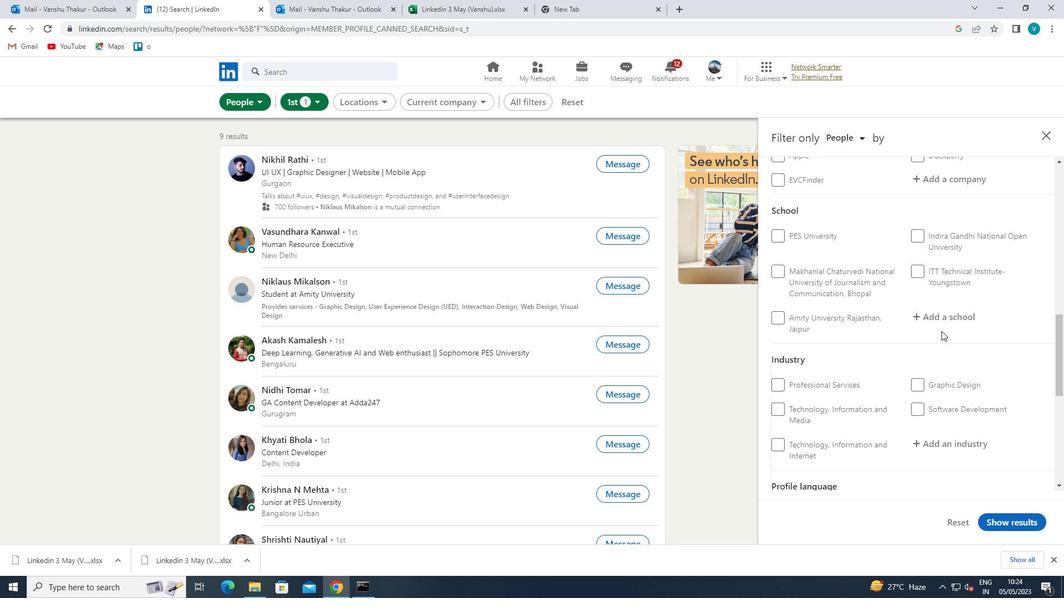 
Action: Key pressed <Key.shift>INTERNATIONAL<Key.space><Key.shift>MA
Screenshot: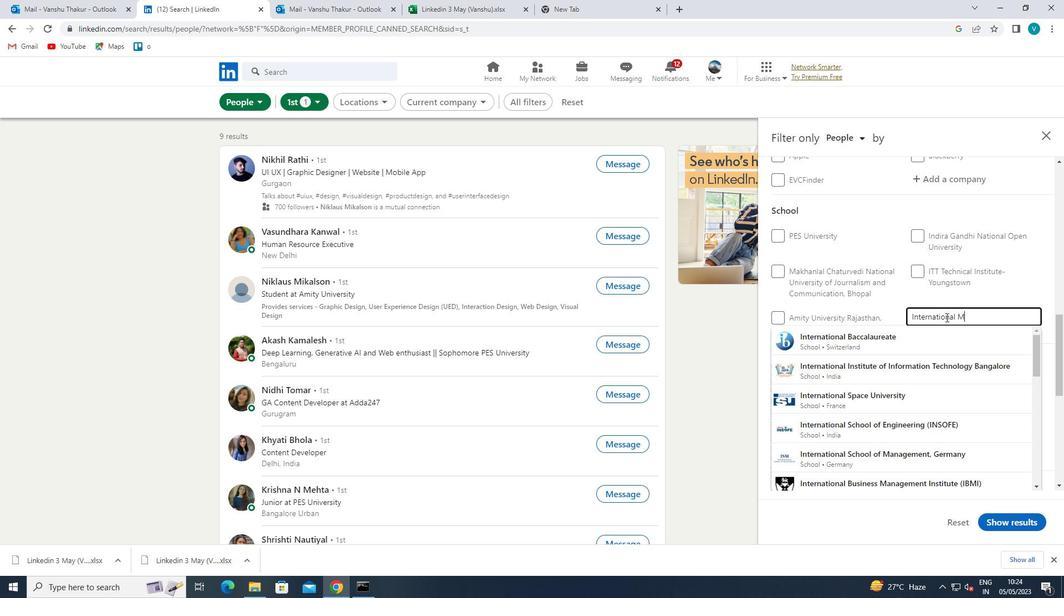 
Action: Mouse moved to (939, 341)
Screenshot: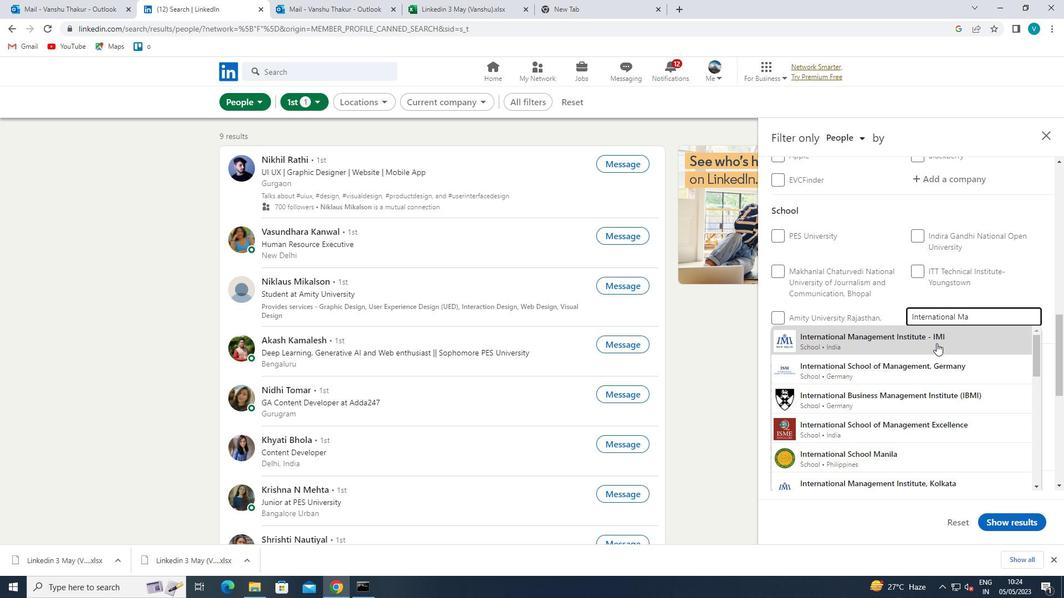 
Action: Mouse pressed left at (939, 341)
Screenshot: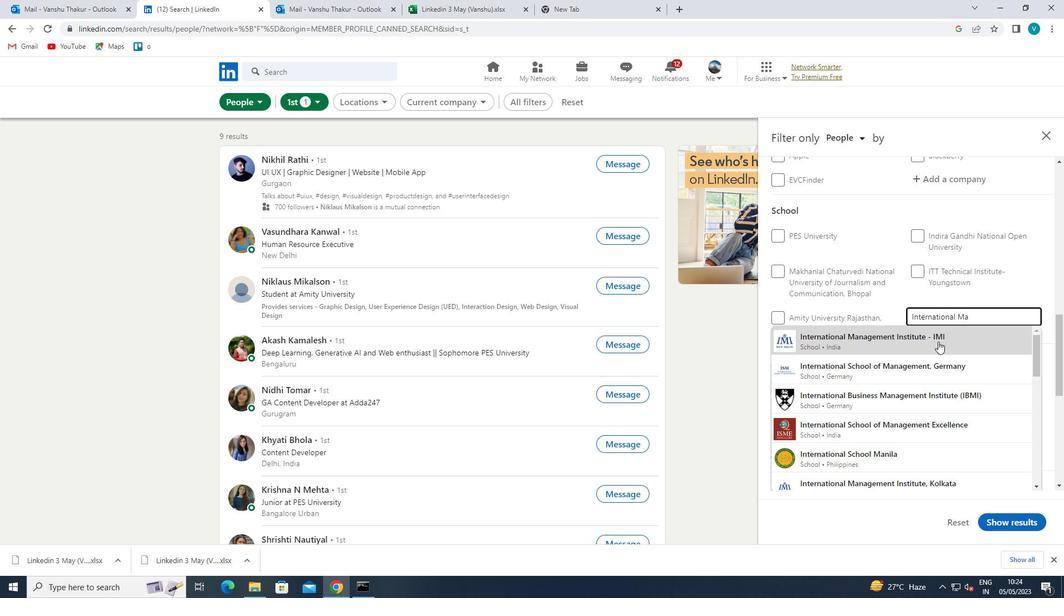 
Action: Mouse scrolled (939, 340) with delta (0, 0)
Screenshot: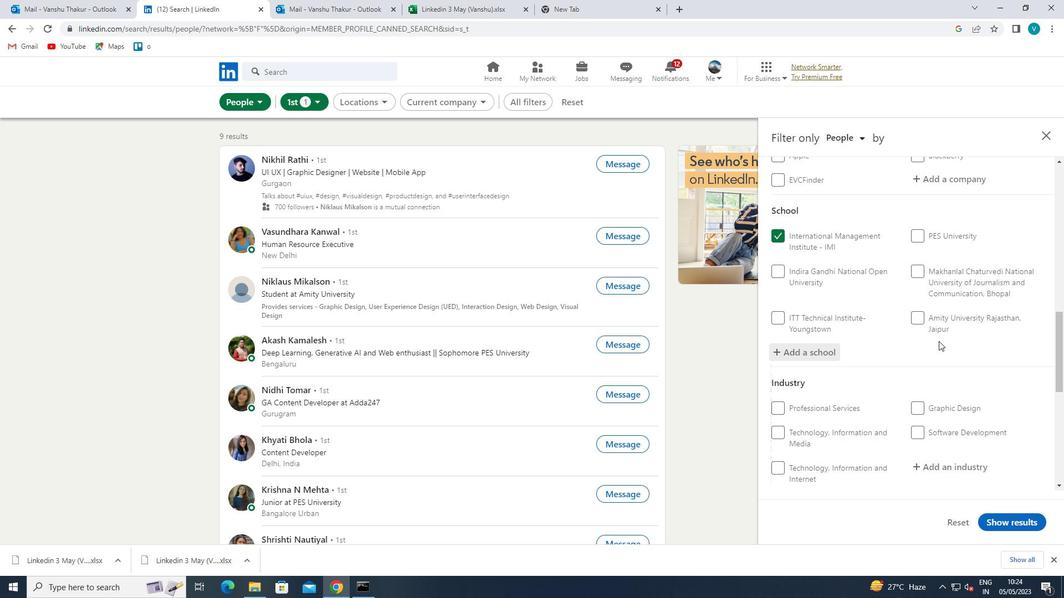 
Action: Mouse scrolled (939, 340) with delta (0, 0)
Screenshot: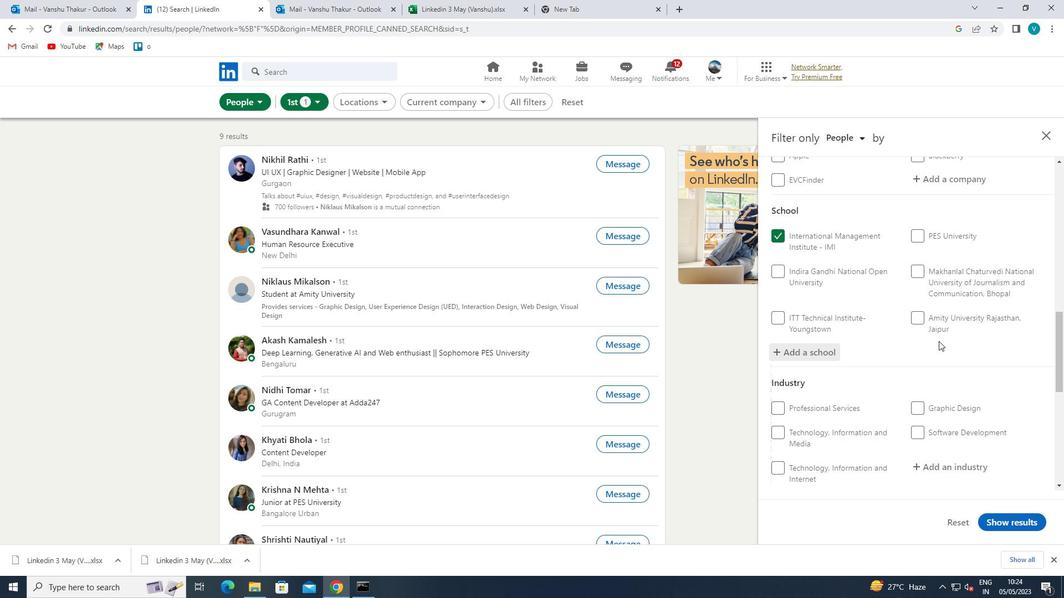 
Action: Mouse scrolled (939, 340) with delta (0, 0)
Screenshot: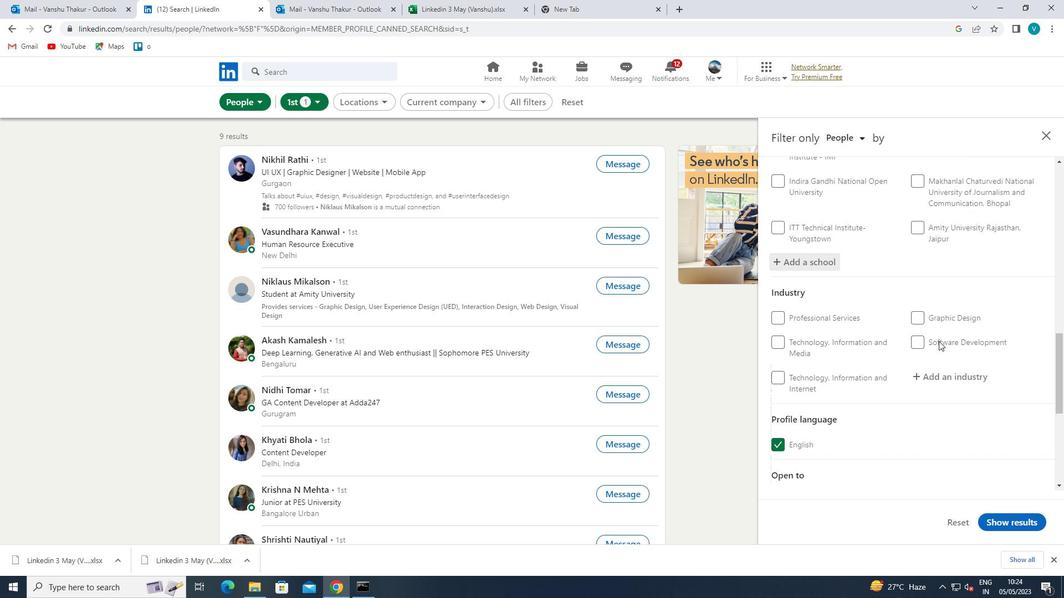 
Action: Mouse moved to (949, 298)
Screenshot: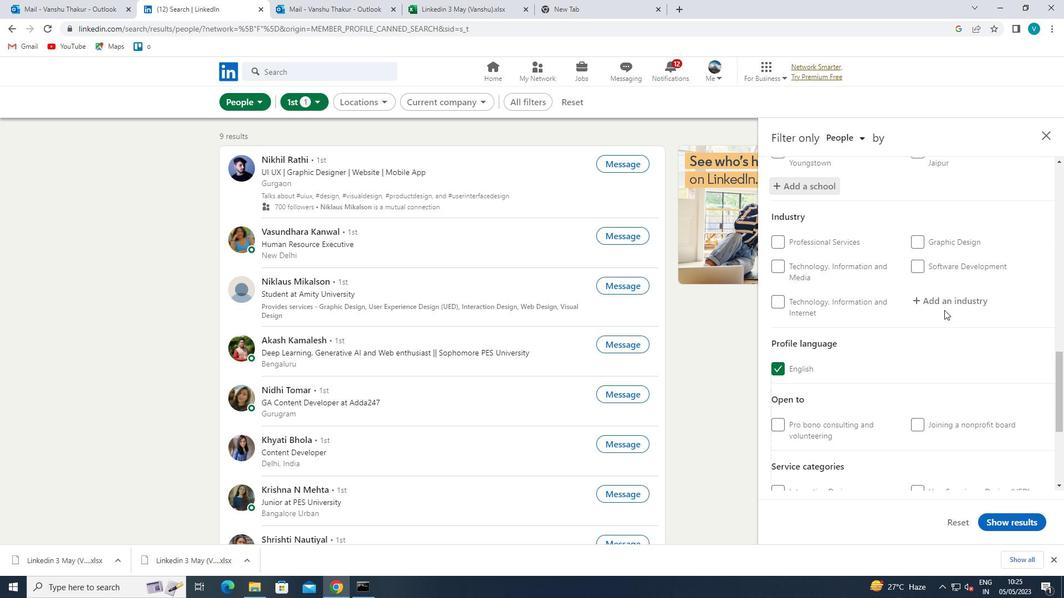 
Action: Mouse pressed left at (949, 298)
Screenshot: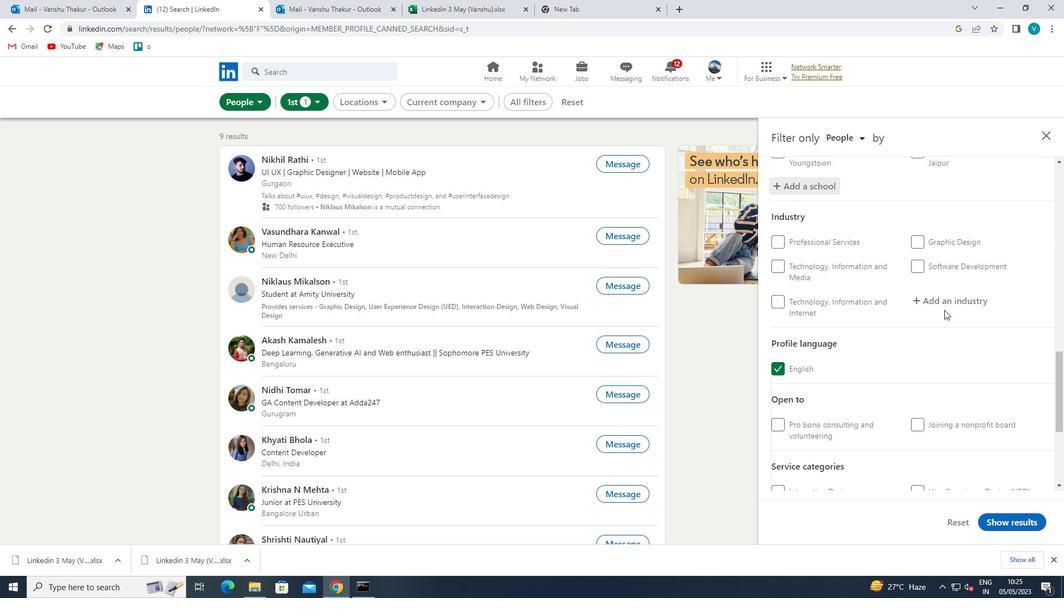 
Action: Key pressed <Key.shift>IT<Key.space><Key.shift>SYS
Screenshot: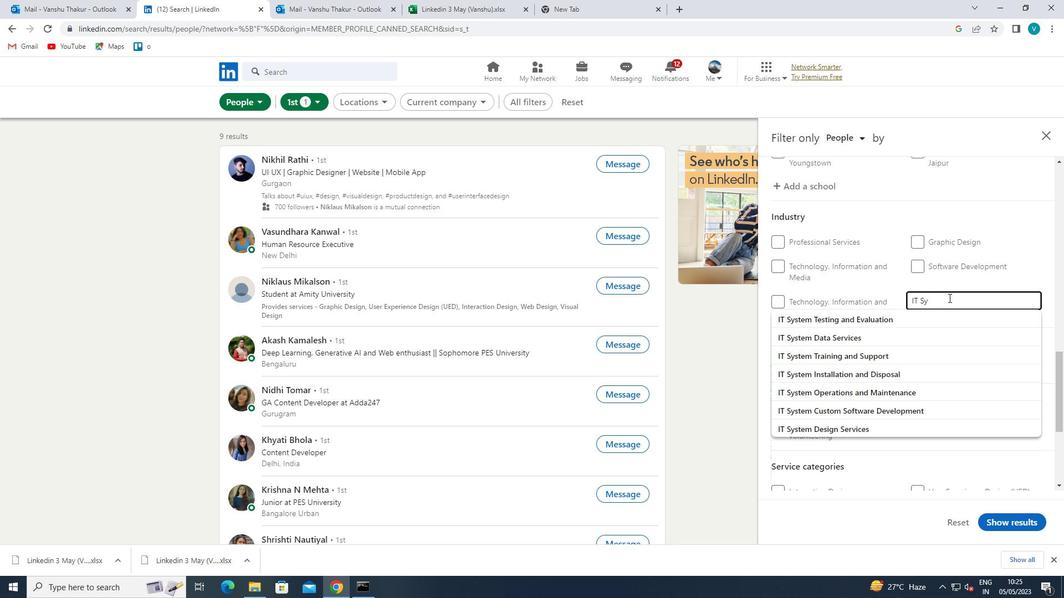 
Action: Mouse moved to (897, 430)
Screenshot: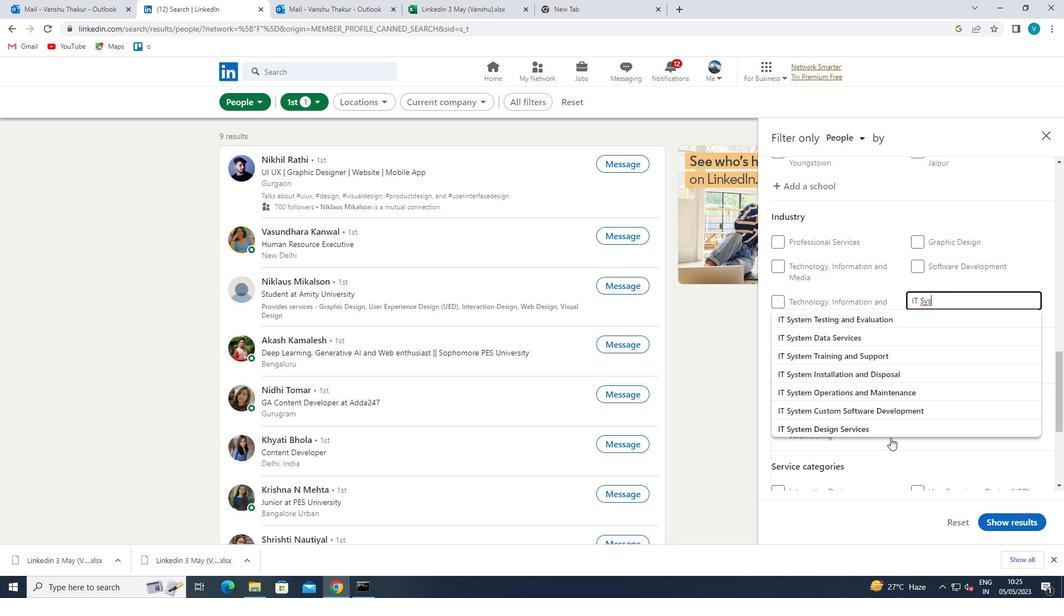 
Action: Mouse pressed left at (897, 430)
Screenshot: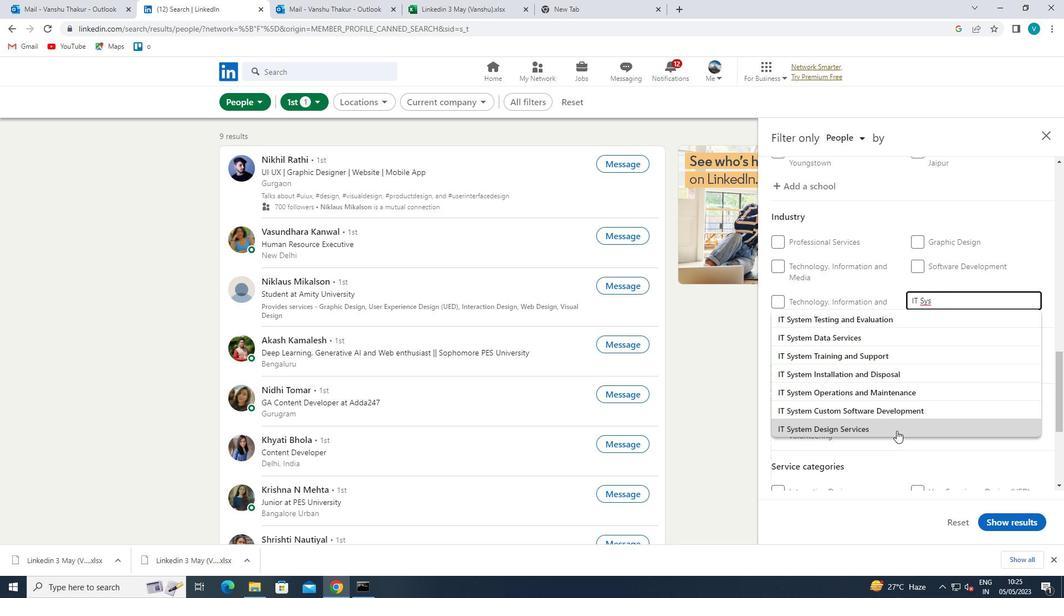 
Action: Mouse moved to (912, 420)
Screenshot: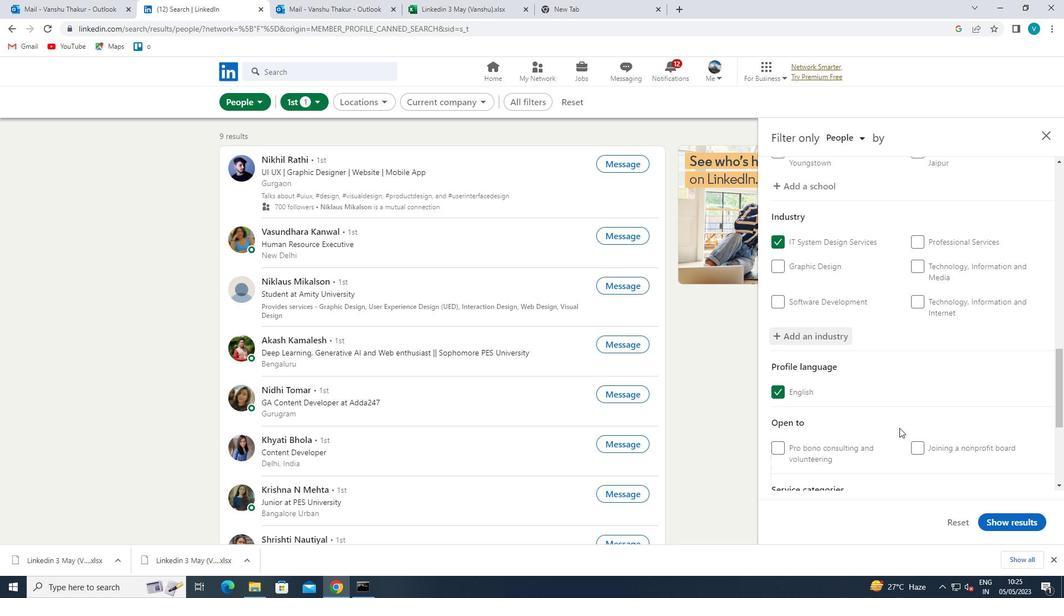 
Action: Mouse scrolled (912, 420) with delta (0, 0)
Screenshot: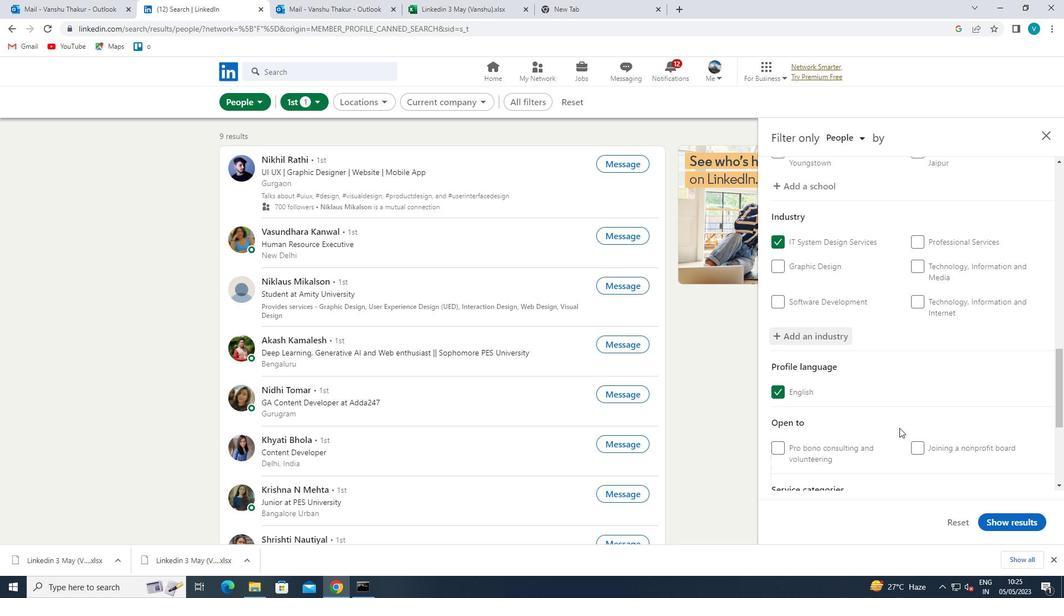 
Action: Mouse moved to (913, 419)
Screenshot: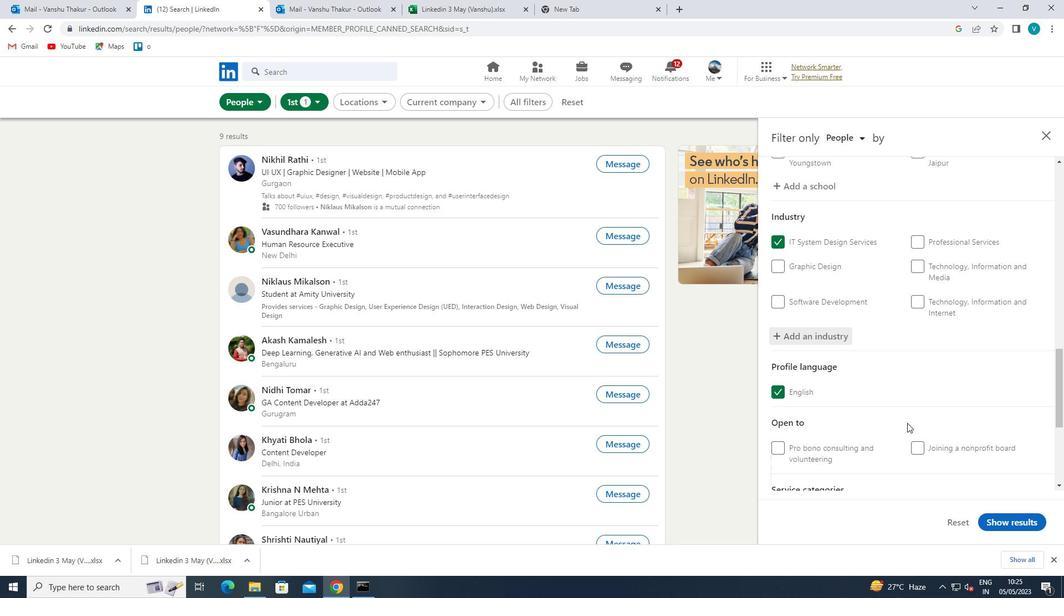 
Action: Mouse scrolled (913, 419) with delta (0, 0)
Screenshot: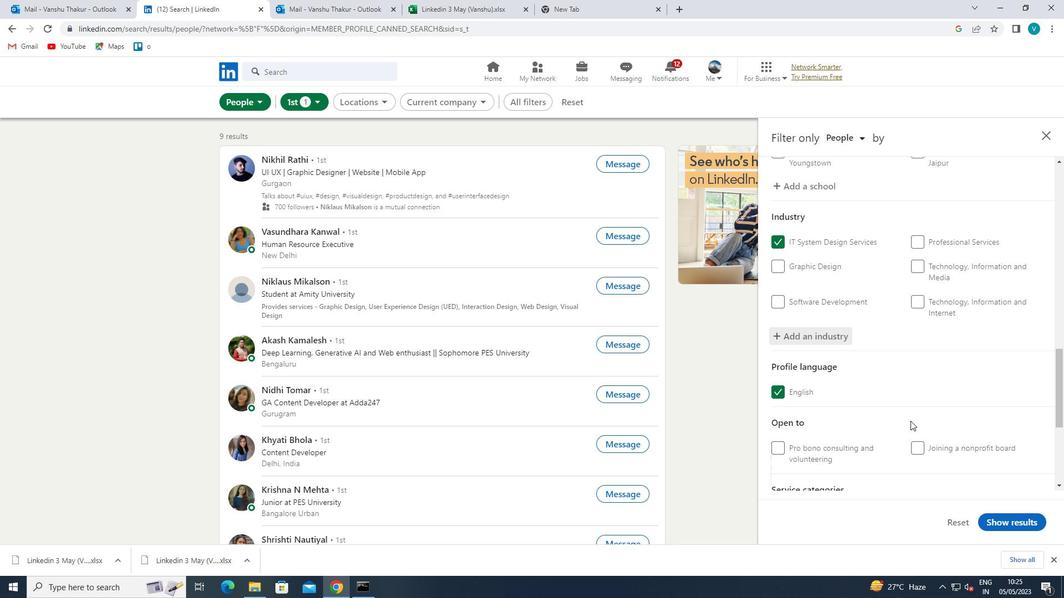 
Action: Mouse moved to (914, 419)
Screenshot: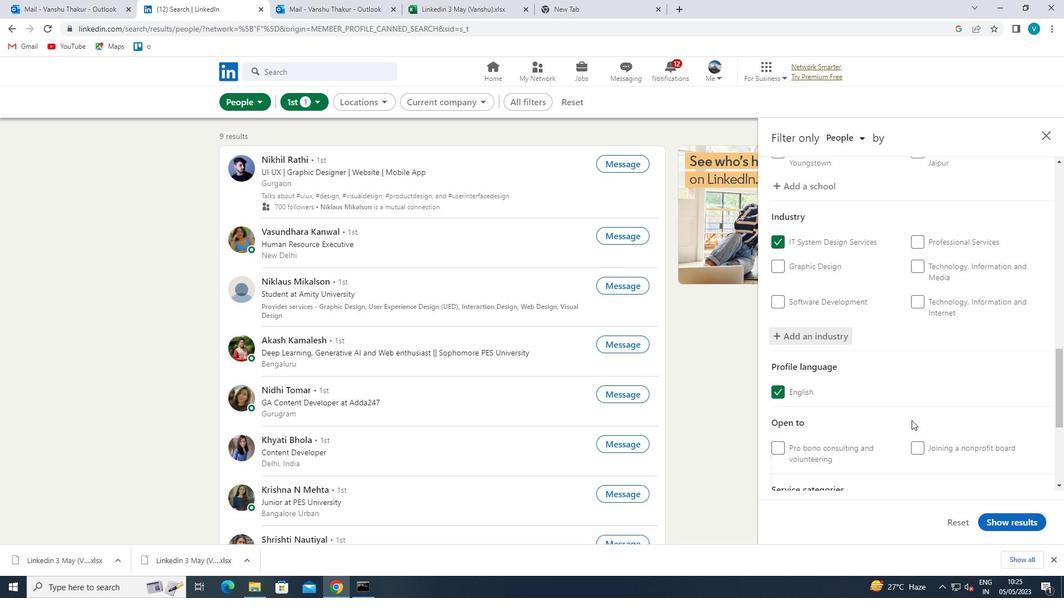 
Action: Mouse scrolled (914, 418) with delta (0, 0)
Screenshot: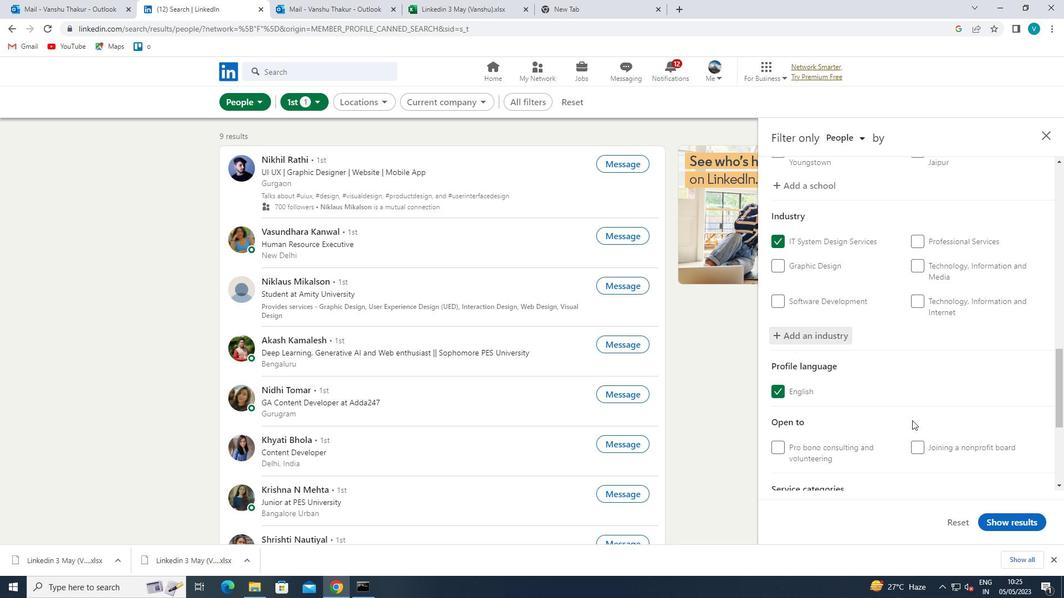 
Action: Mouse moved to (938, 392)
Screenshot: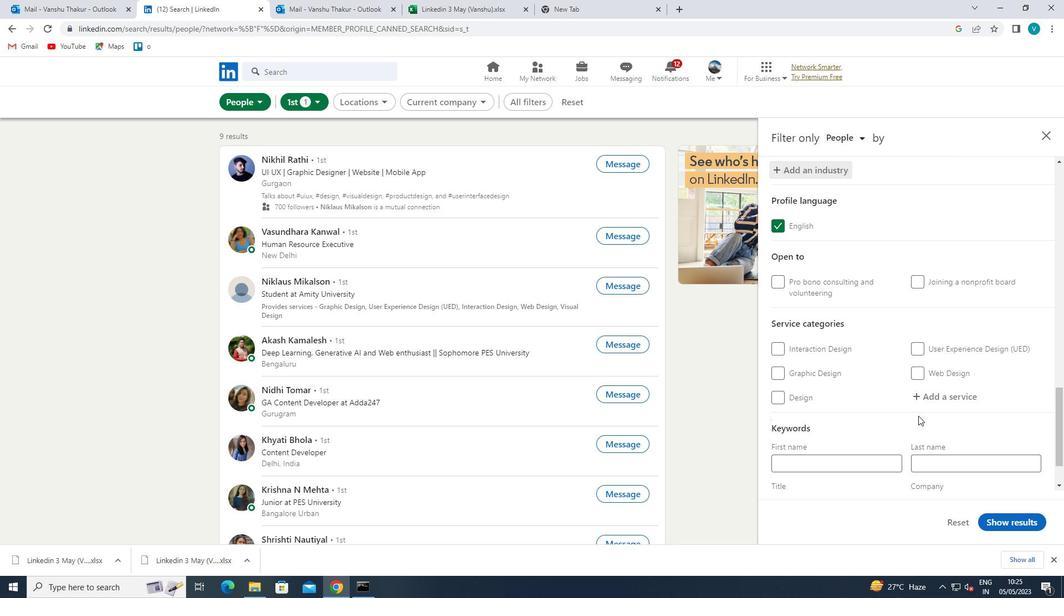 
Action: Mouse pressed left at (938, 392)
Screenshot: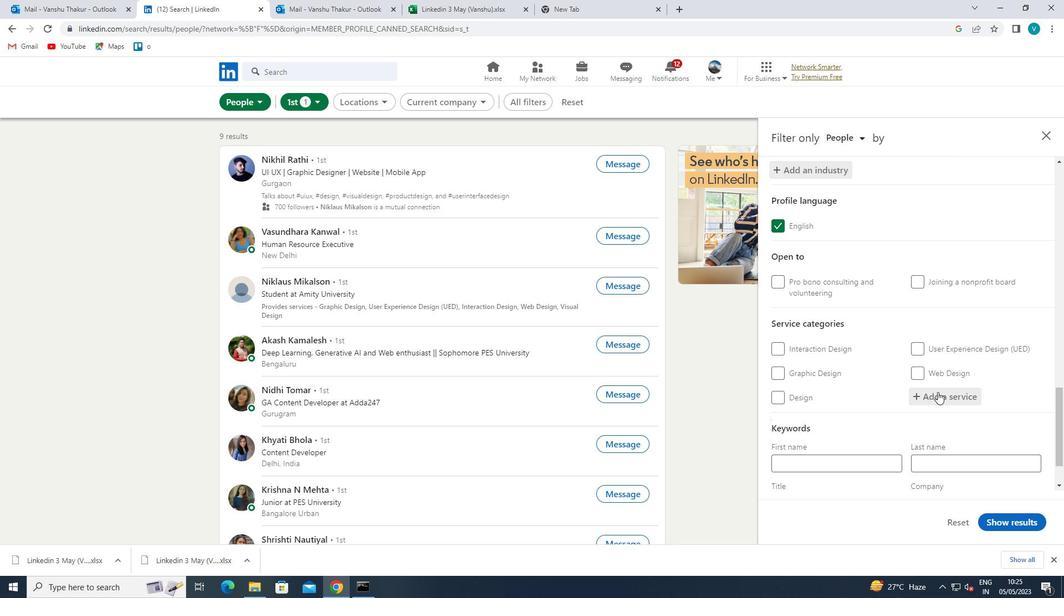 
Action: Key pressed <Key.shift>COMPUTER<Key.space>
Screenshot: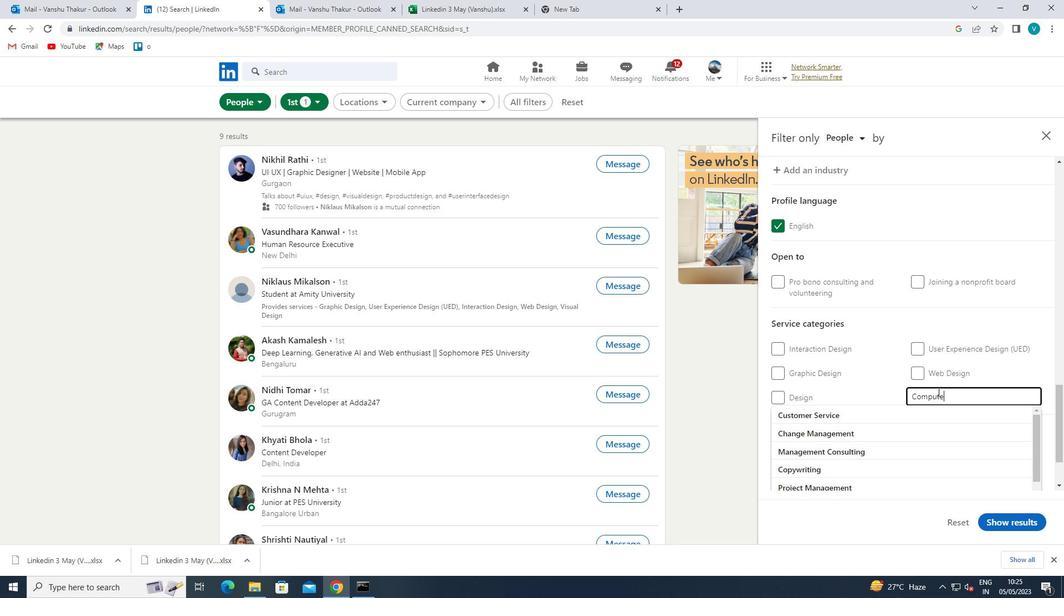 
Action: Mouse moved to (906, 437)
Screenshot: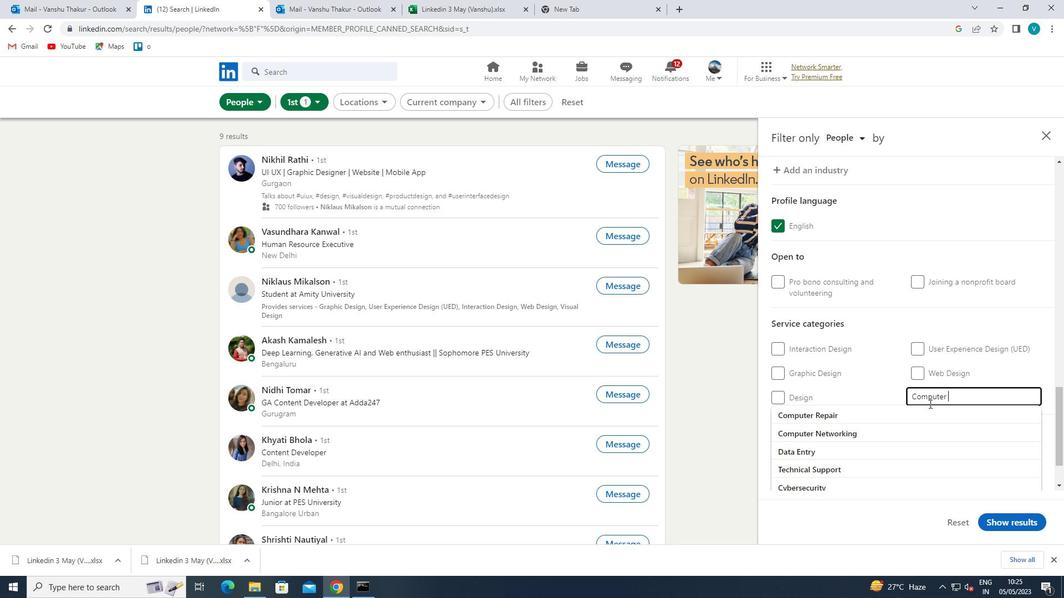 
Action: Mouse pressed left at (906, 437)
Screenshot: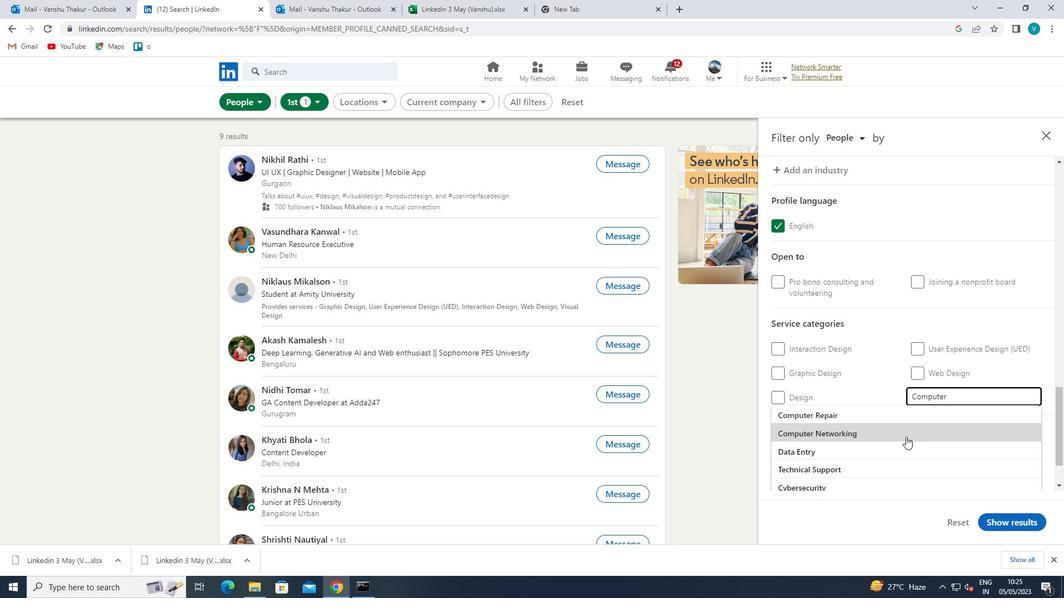 
Action: Mouse moved to (908, 436)
Screenshot: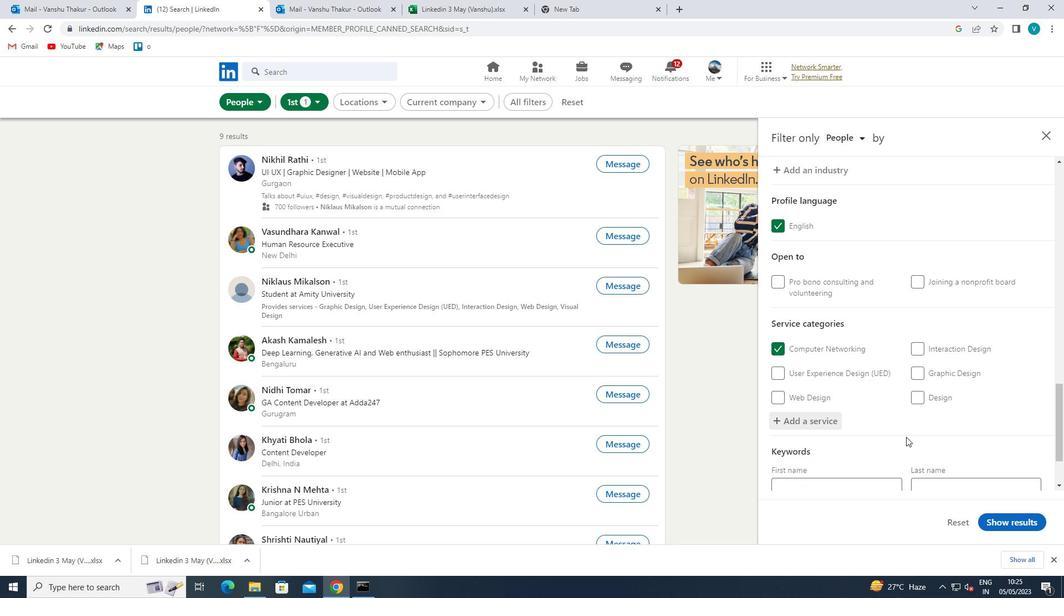 
Action: Mouse scrolled (908, 435) with delta (0, 0)
Screenshot: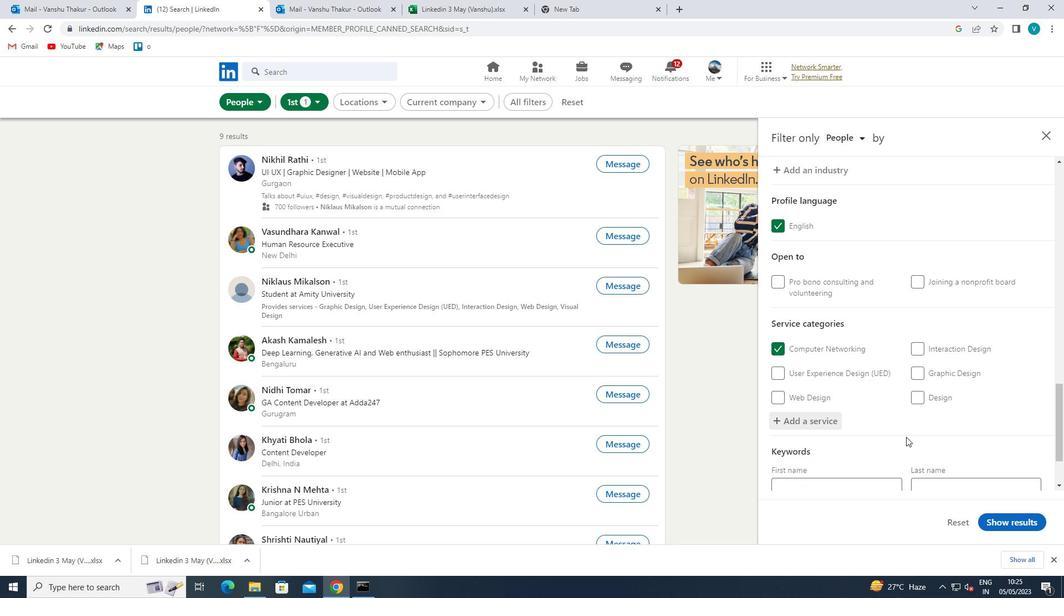 
Action: Mouse moved to (908, 435)
Screenshot: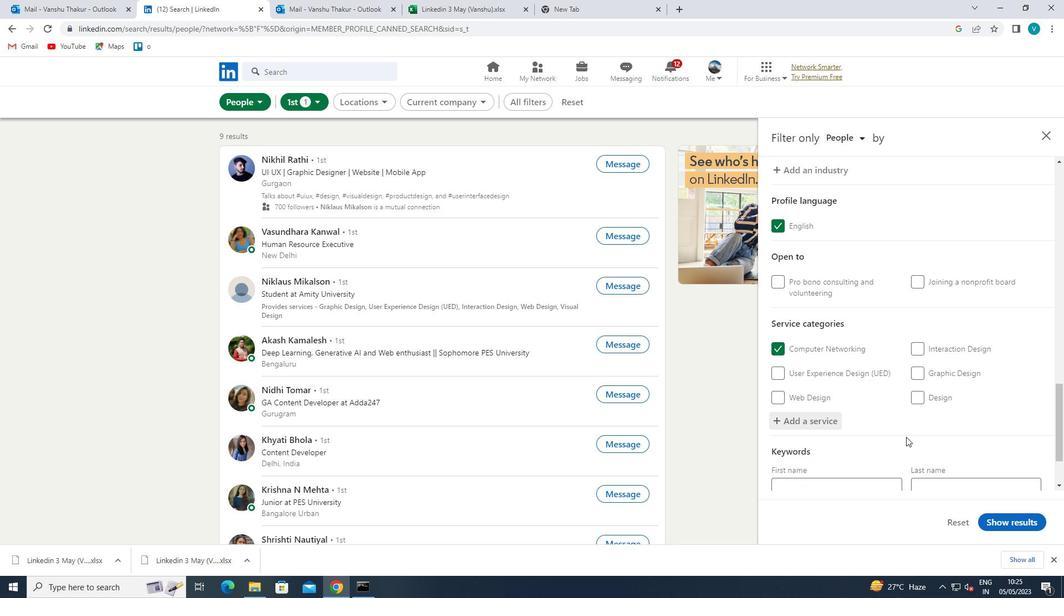 
Action: Mouse scrolled (908, 435) with delta (0, 0)
Screenshot: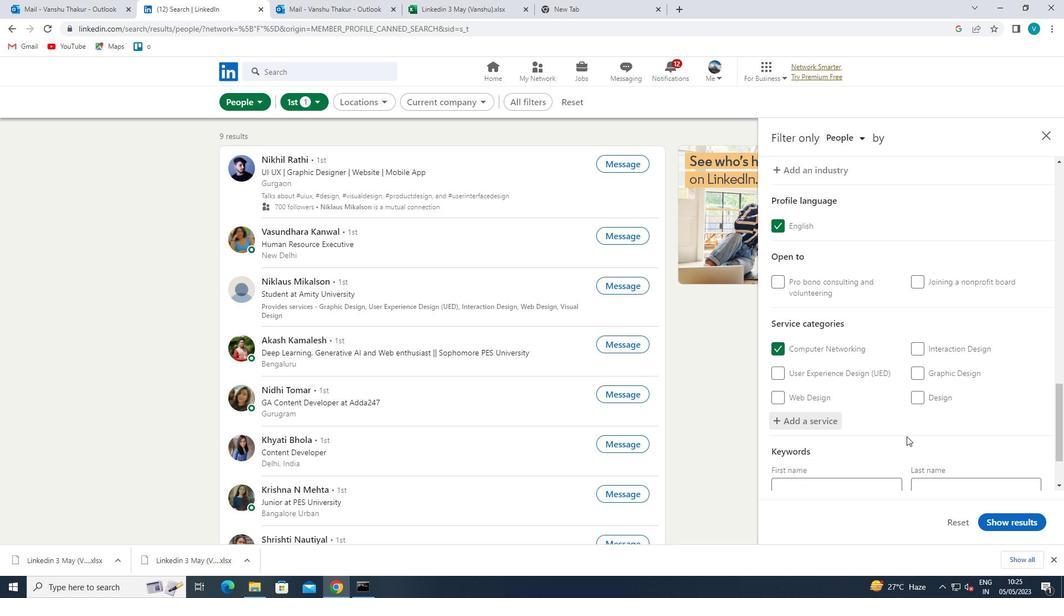 
Action: Mouse moved to (909, 435)
Screenshot: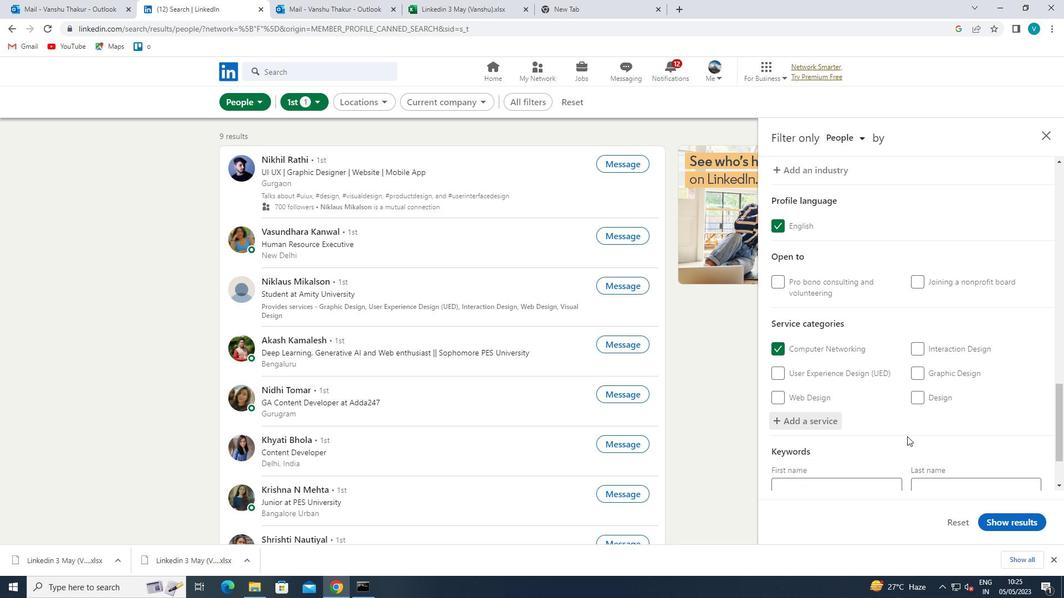 
Action: Mouse scrolled (909, 435) with delta (0, 0)
Screenshot: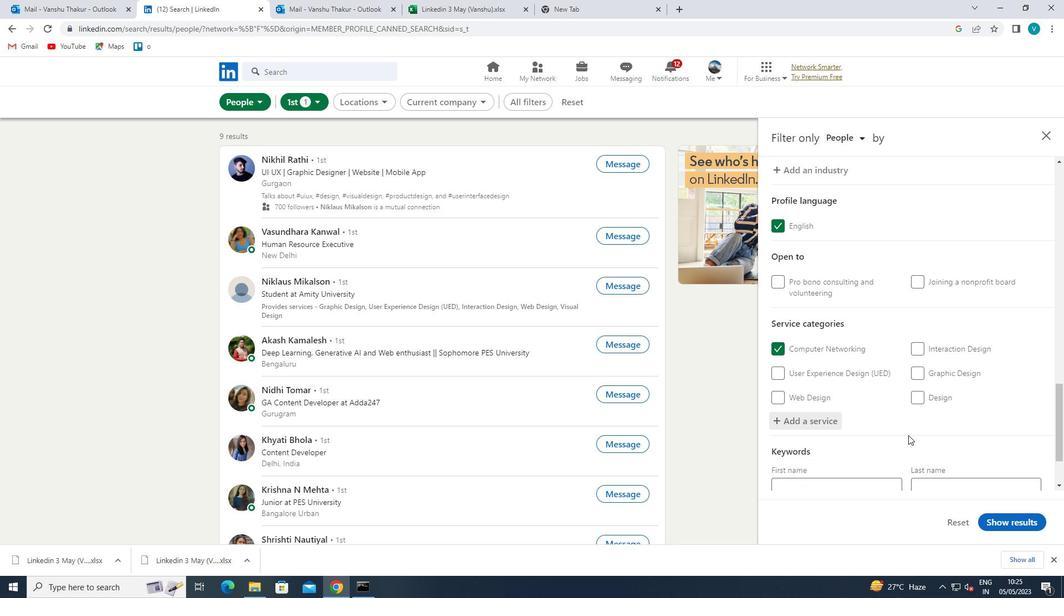 
Action: Mouse scrolled (909, 435) with delta (0, 0)
Screenshot: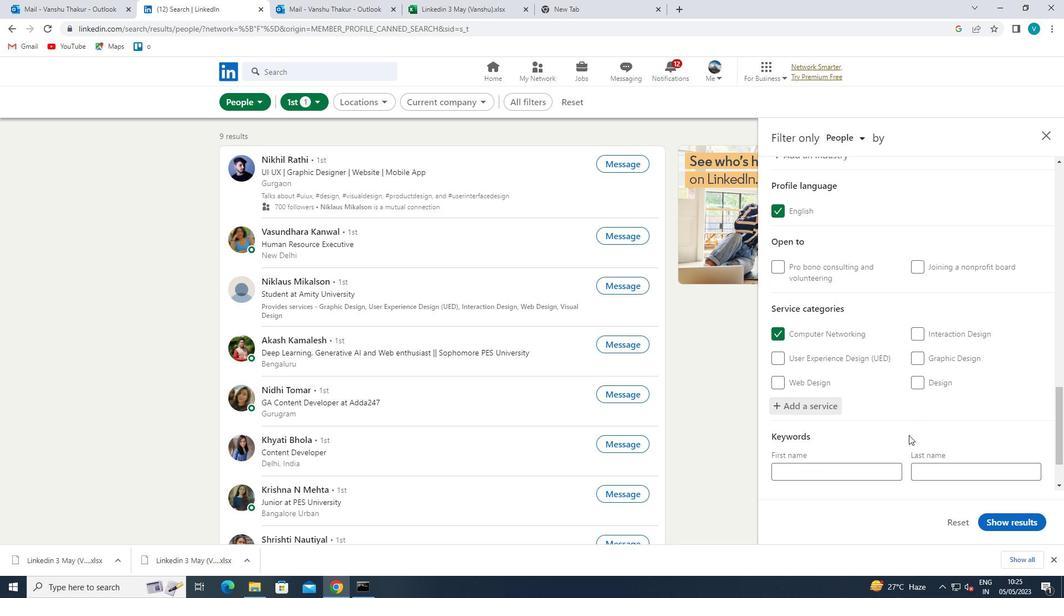 
Action: Mouse moved to (889, 433)
Screenshot: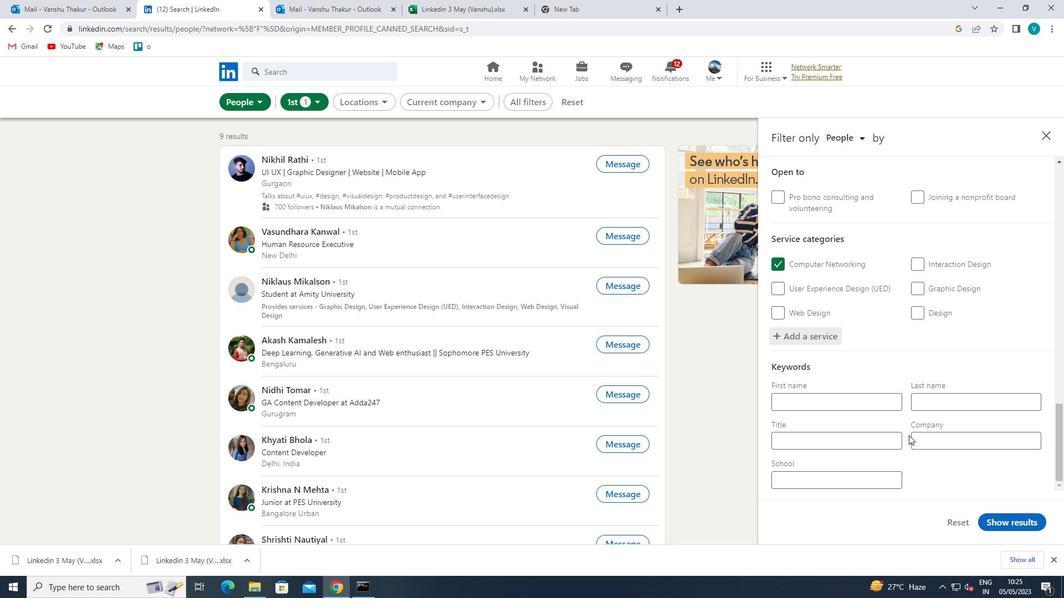
Action: Mouse pressed left at (889, 433)
Screenshot: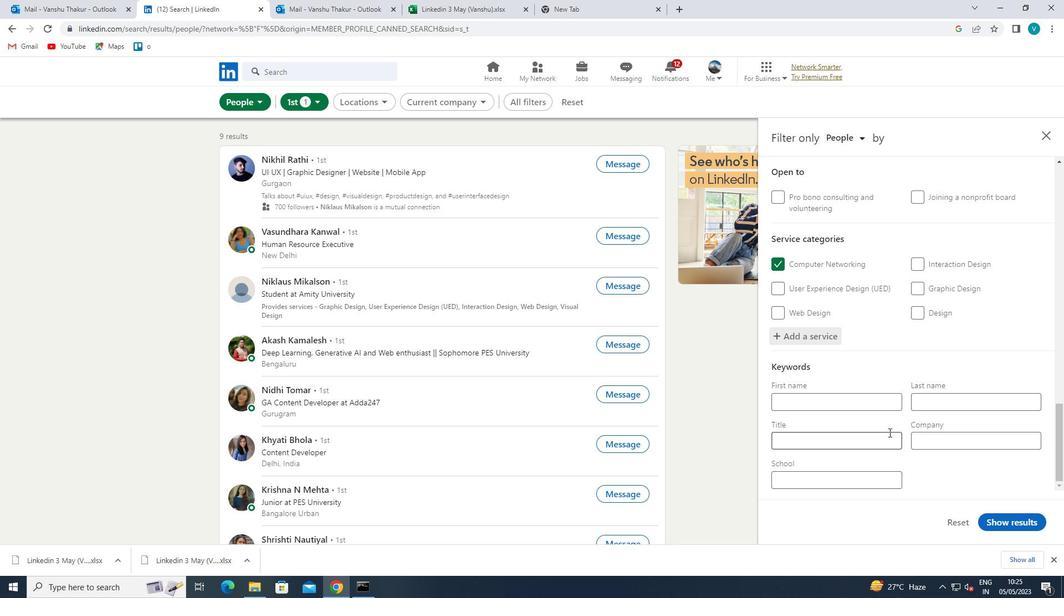 
Action: Key pressed <Key.shift>MOVER<Key.space>
Screenshot: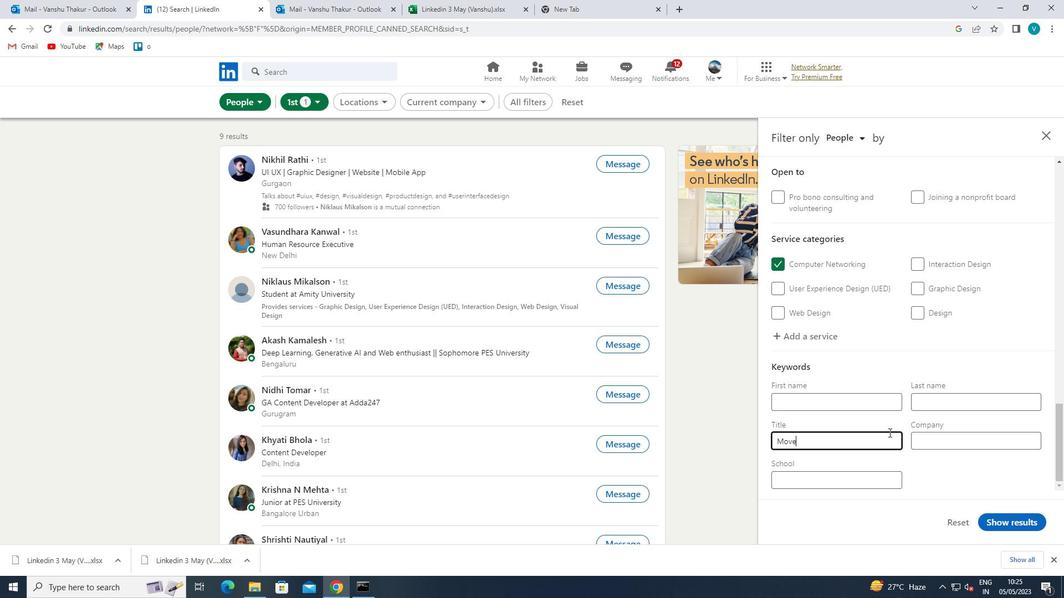 
Action: Mouse moved to (994, 520)
Screenshot: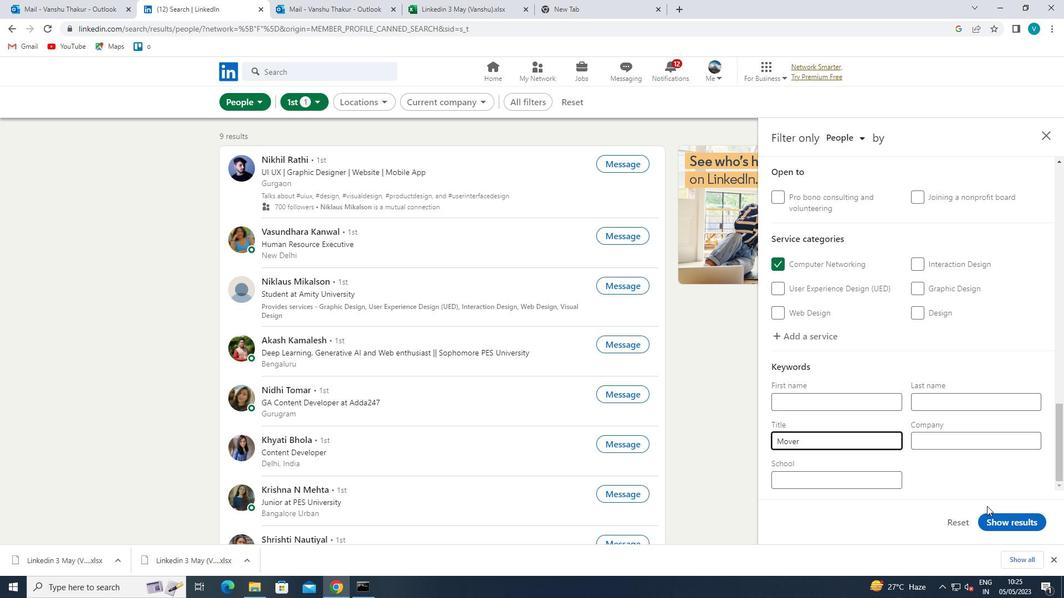 
Action: Mouse pressed left at (994, 520)
Screenshot: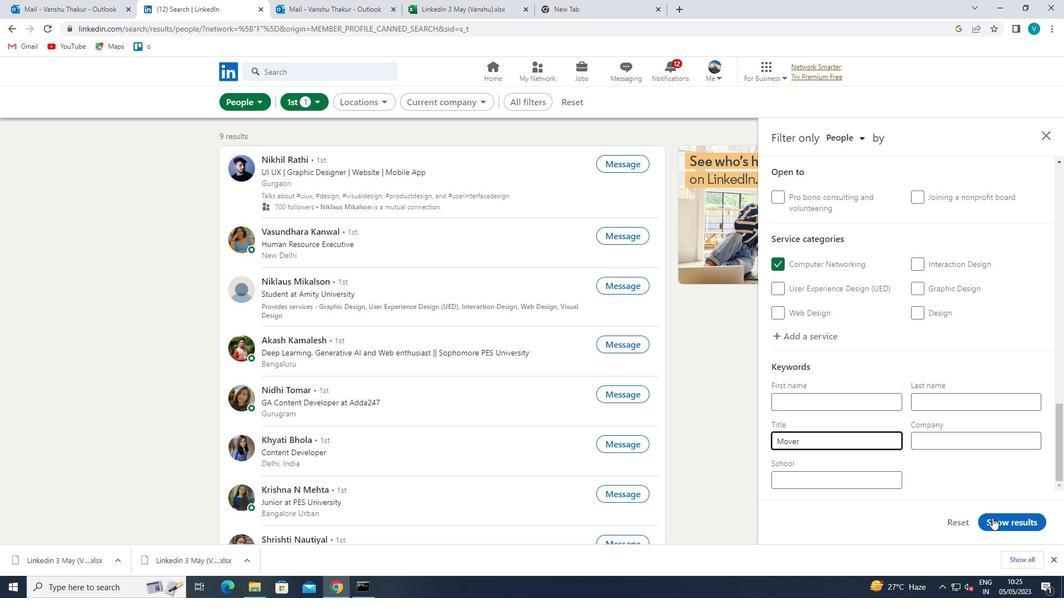 
Action: Mouse moved to (994, 520)
Screenshot: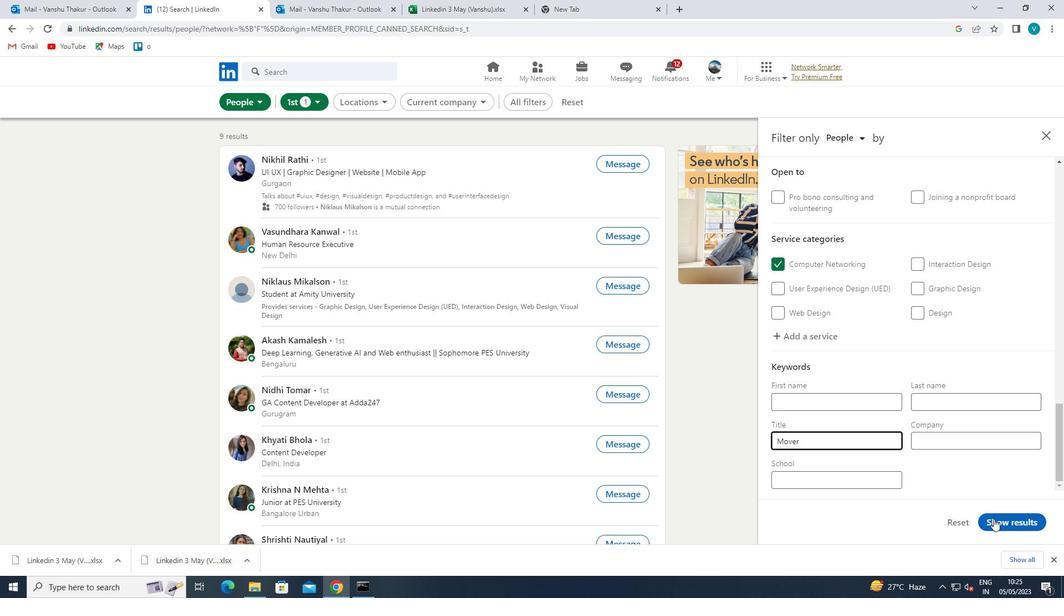 
